 Task: Open Card User Acceptance Testing in Board Bug Tracking to Workspace Customer Relationship Management and add a team member Softage.3@softage.net, a label Orange, a checklist User Testing, an attachment from your computer, a color Orange and finally, add a card description 'Draft blog post for company website' and a comment 'We need to ensure that we allocate enough time and resources to this task to ensure its success.'. Add a start date 'Jan 13, 1900' with a due date 'Jan 20, 1900'
Action: Mouse moved to (77, 285)
Screenshot: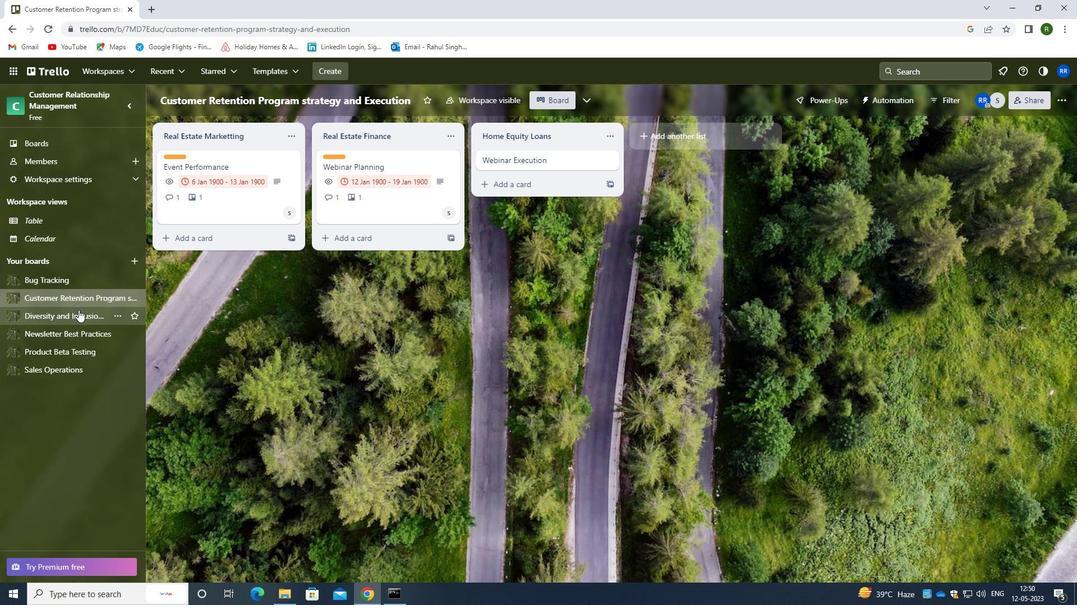 
Action: Mouse pressed left at (77, 285)
Screenshot: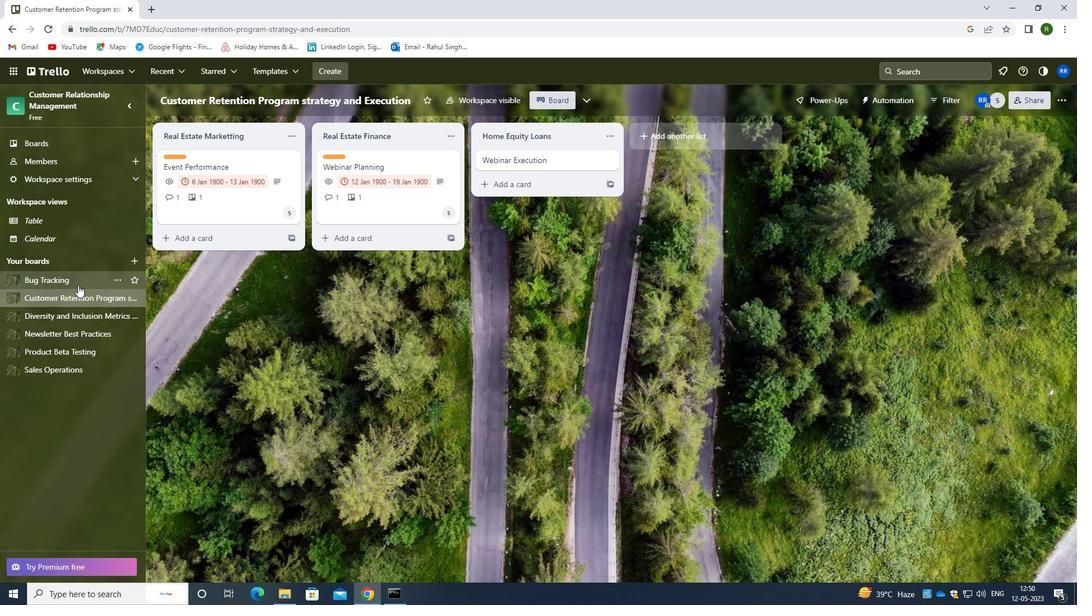 
Action: Mouse moved to (607, 162)
Screenshot: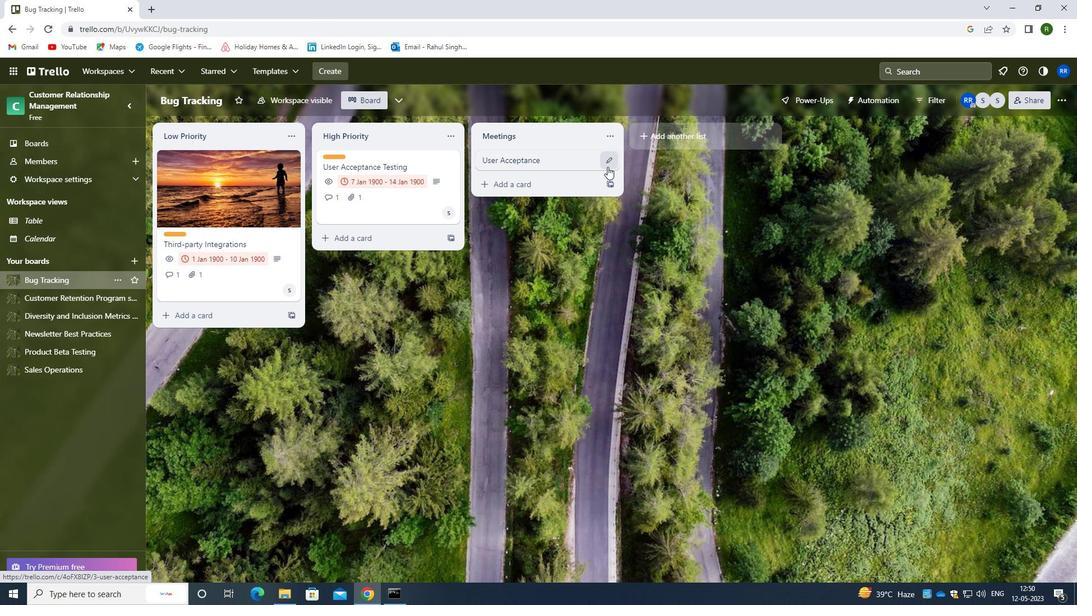 
Action: Mouse pressed left at (607, 162)
Screenshot: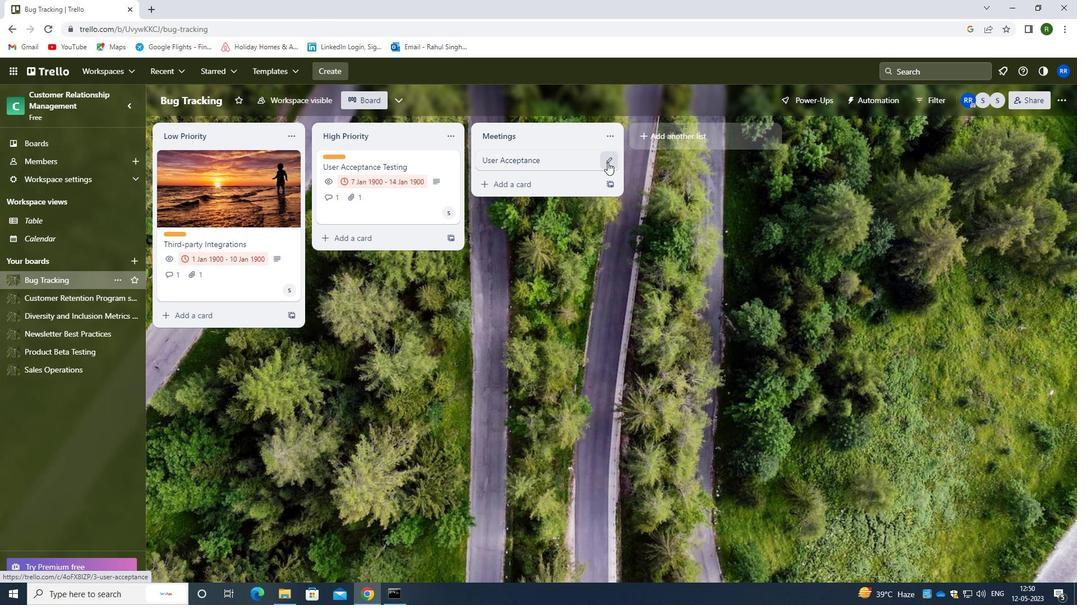 
Action: Mouse moved to (642, 160)
Screenshot: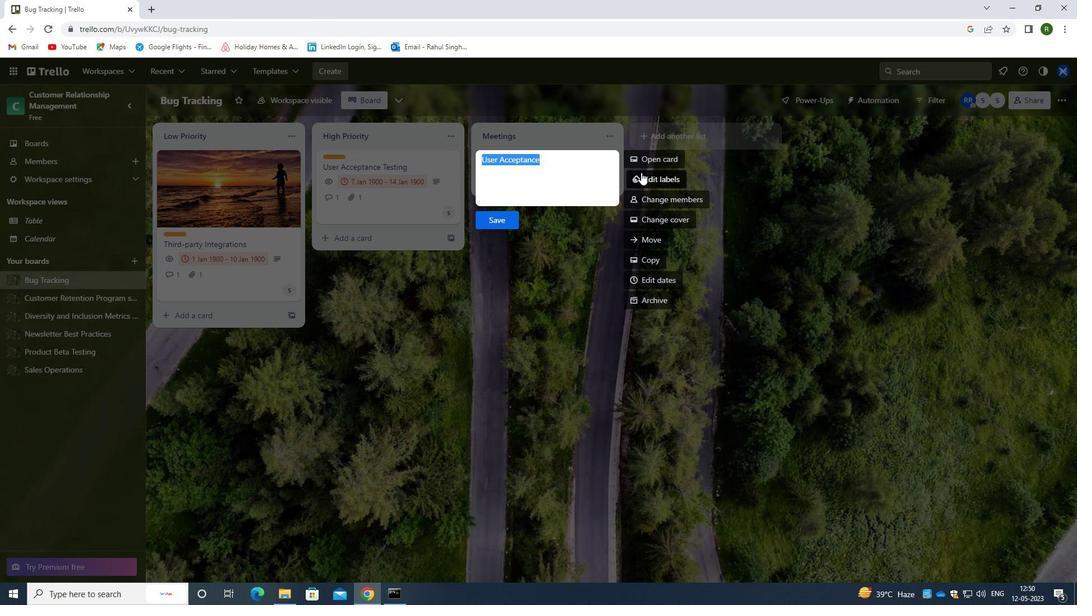 
Action: Mouse pressed left at (642, 160)
Screenshot: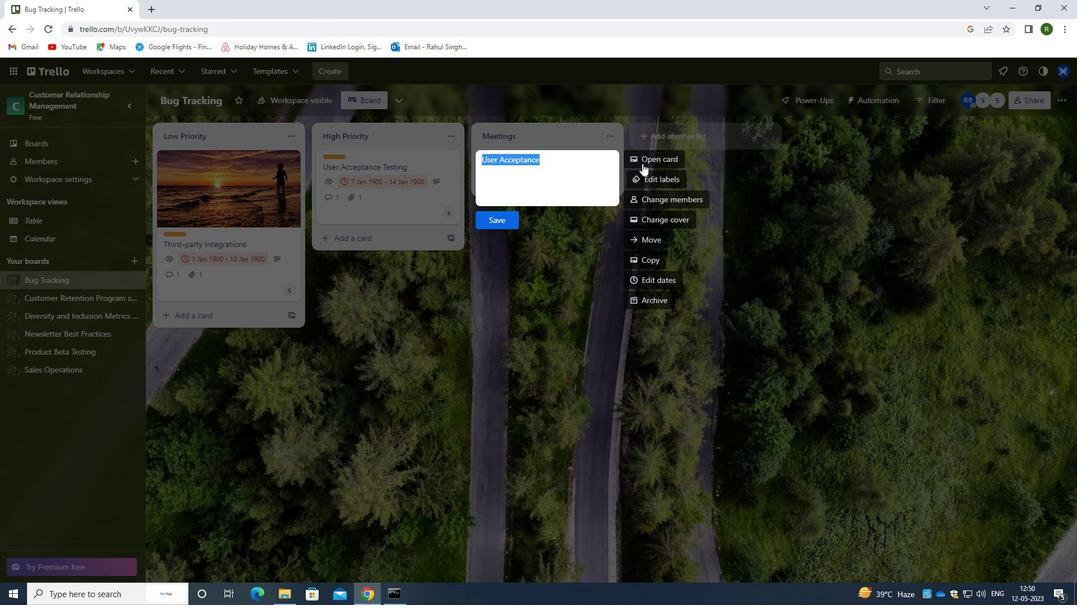
Action: Mouse moved to (681, 194)
Screenshot: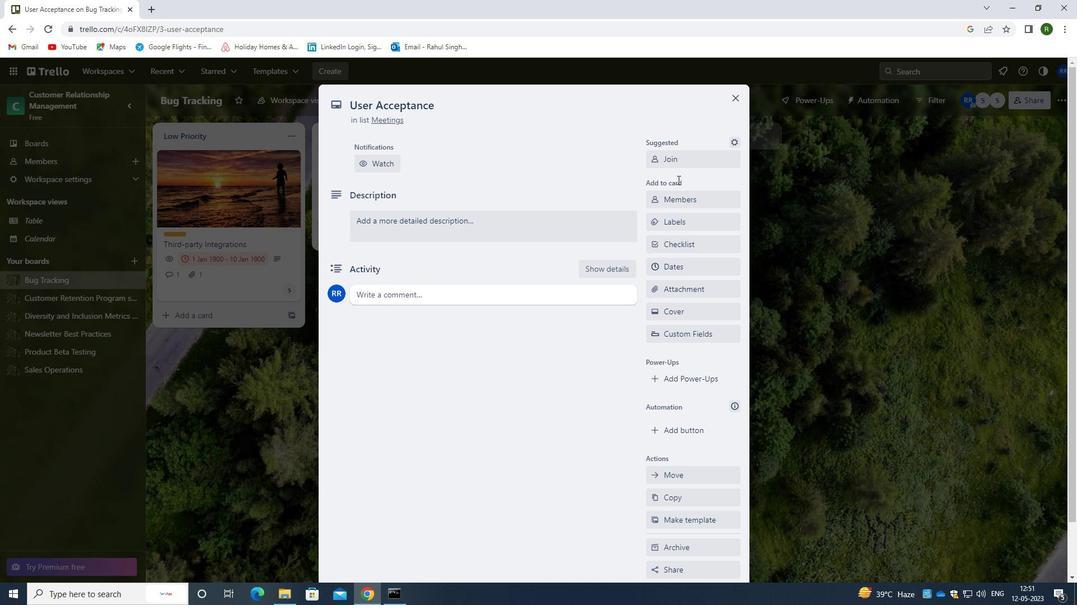 
Action: Mouse pressed left at (681, 194)
Screenshot: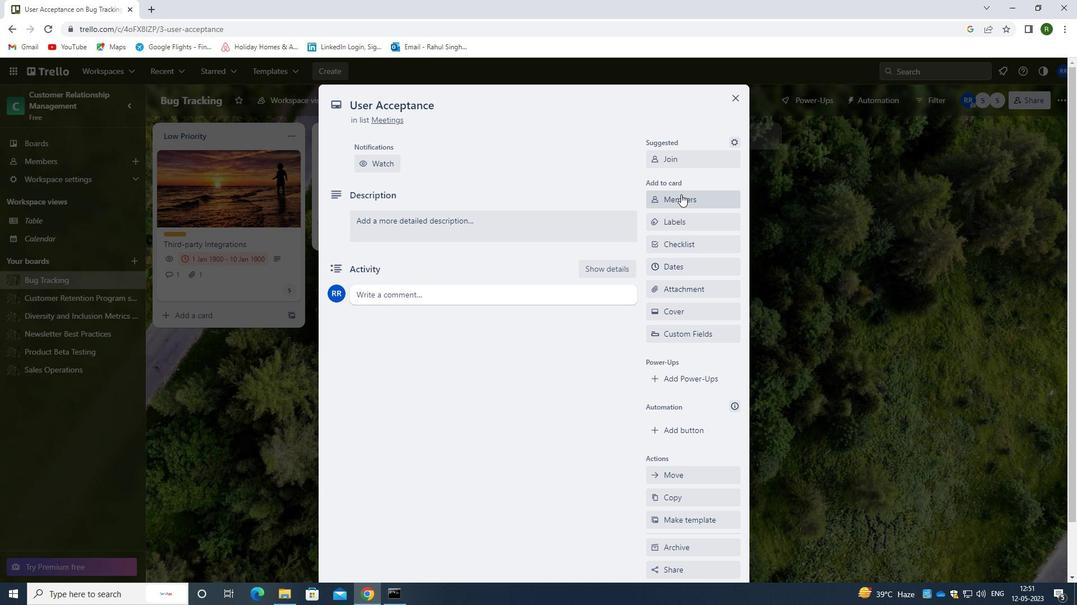 
Action: Mouse moved to (654, 241)
Screenshot: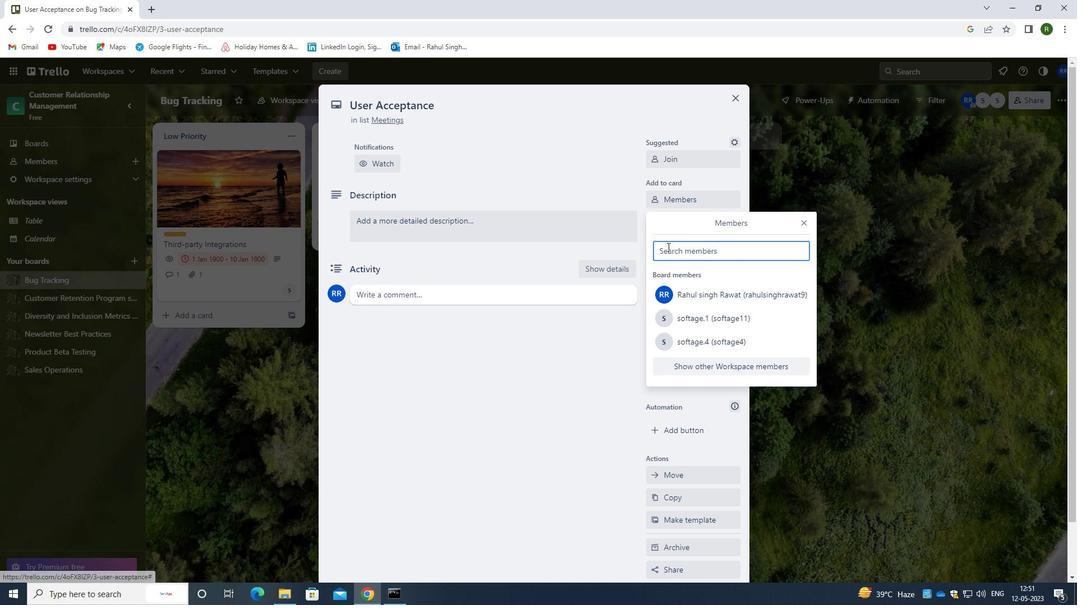 
Action: Key pressed <Key.shift>SOFTAGE.3<Key.shift>@SOFTAGE.NET
Screenshot: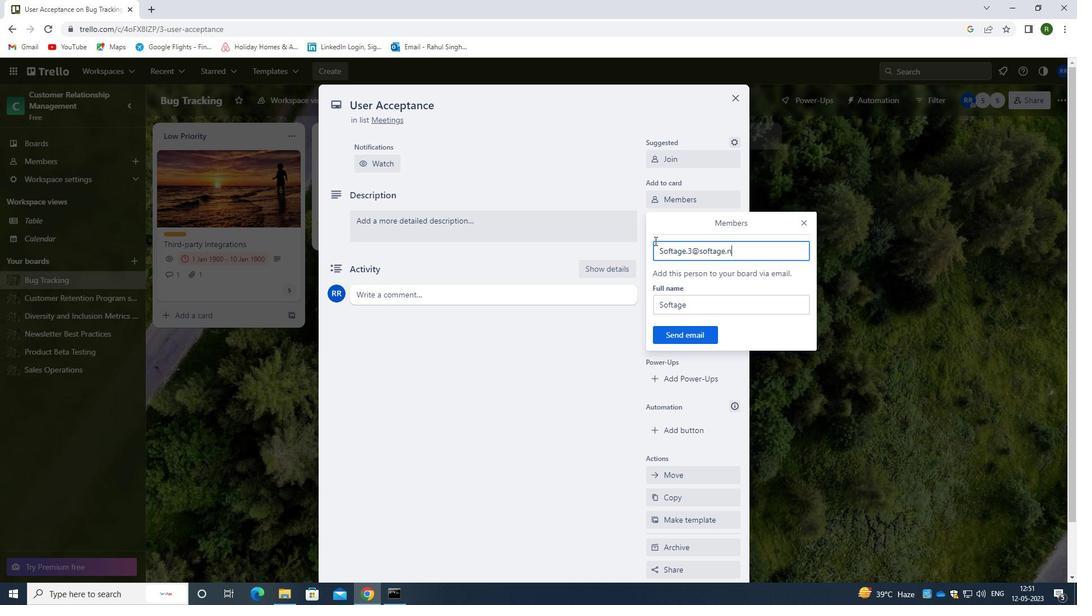 
Action: Mouse moved to (681, 332)
Screenshot: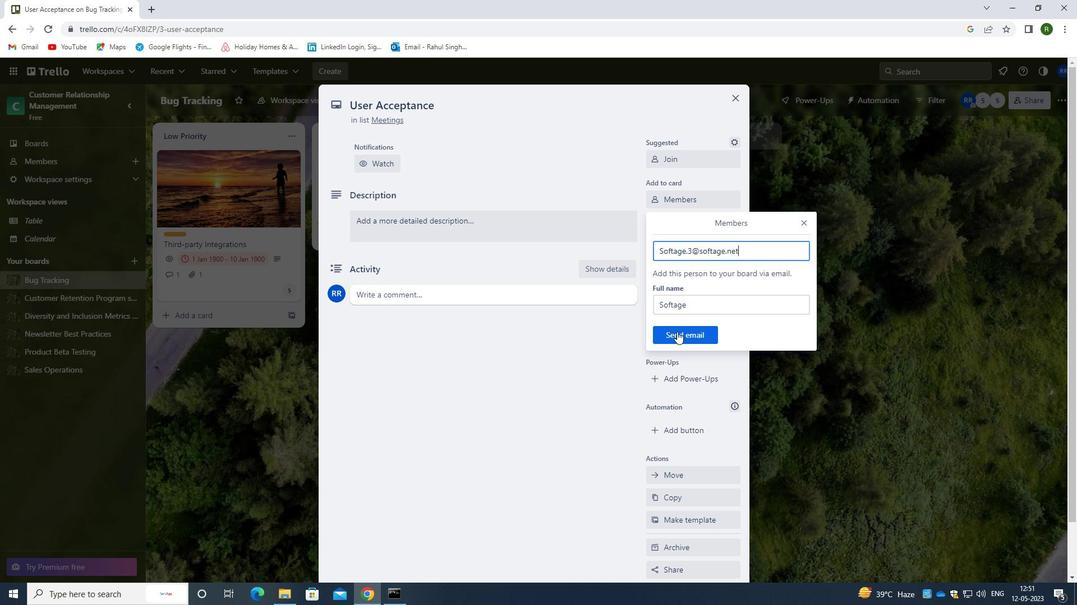
Action: Mouse pressed left at (681, 332)
Screenshot: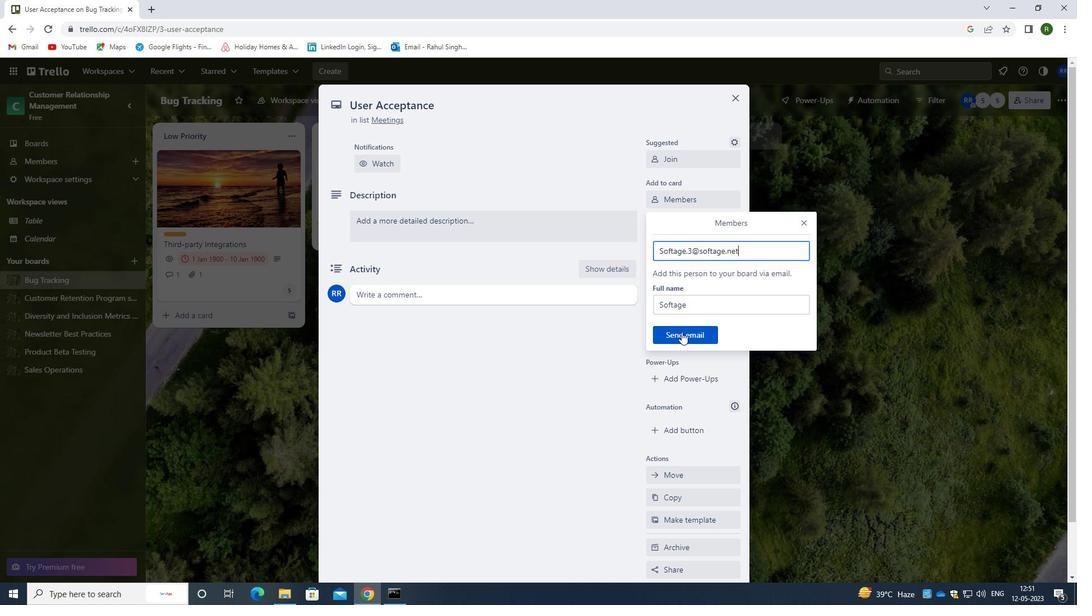 
Action: Mouse moved to (683, 219)
Screenshot: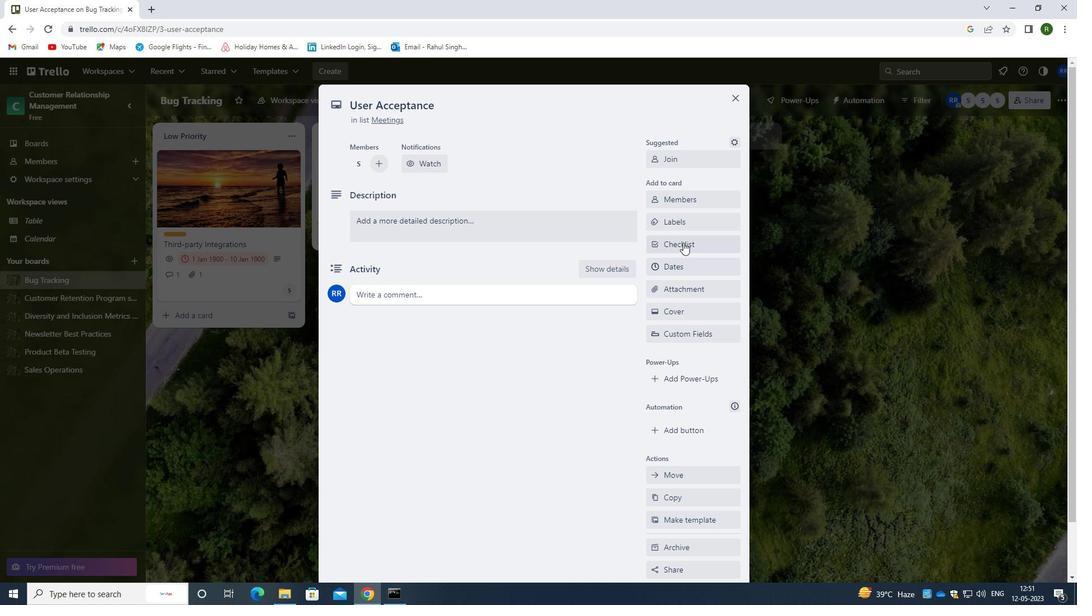 
Action: Mouse pressed left at (683, 219)
Screenshot: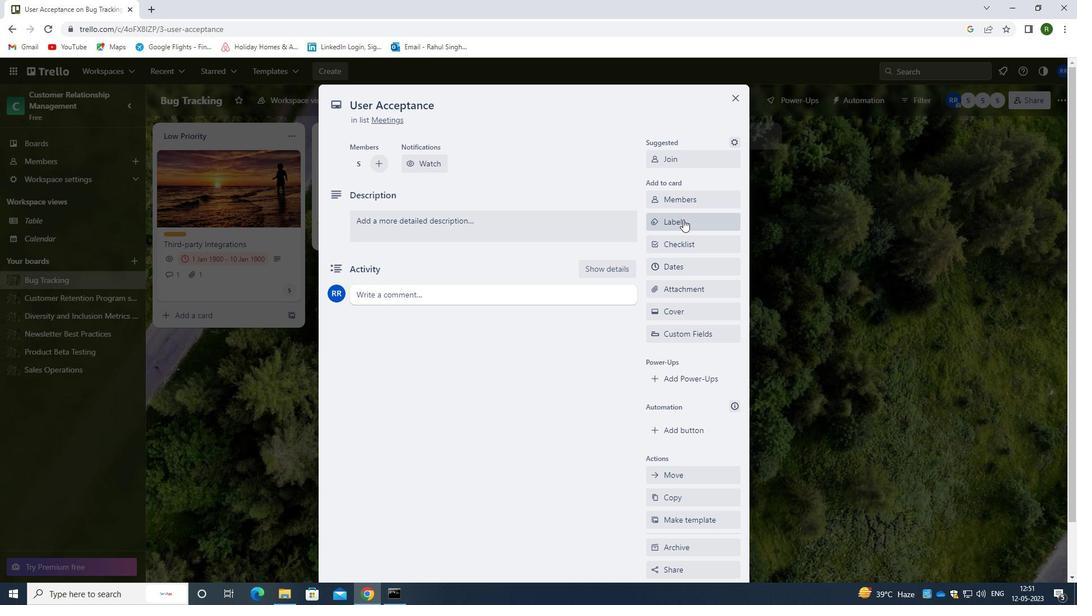 
Action: Mouse moved to (688, 283)
Screenshot: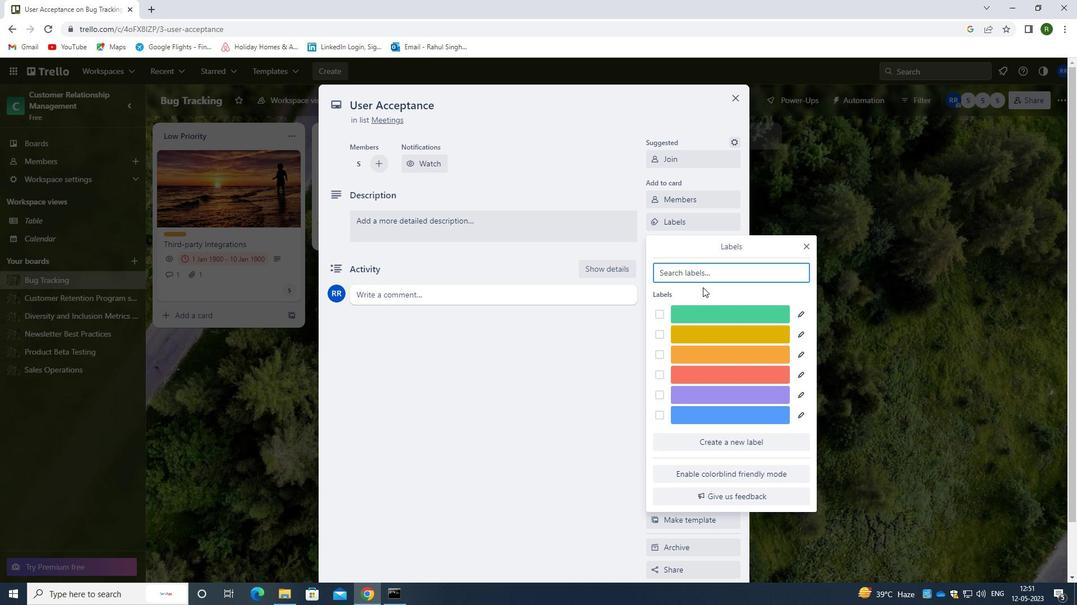 
Action: Key pressed ORANGE
Screenshot: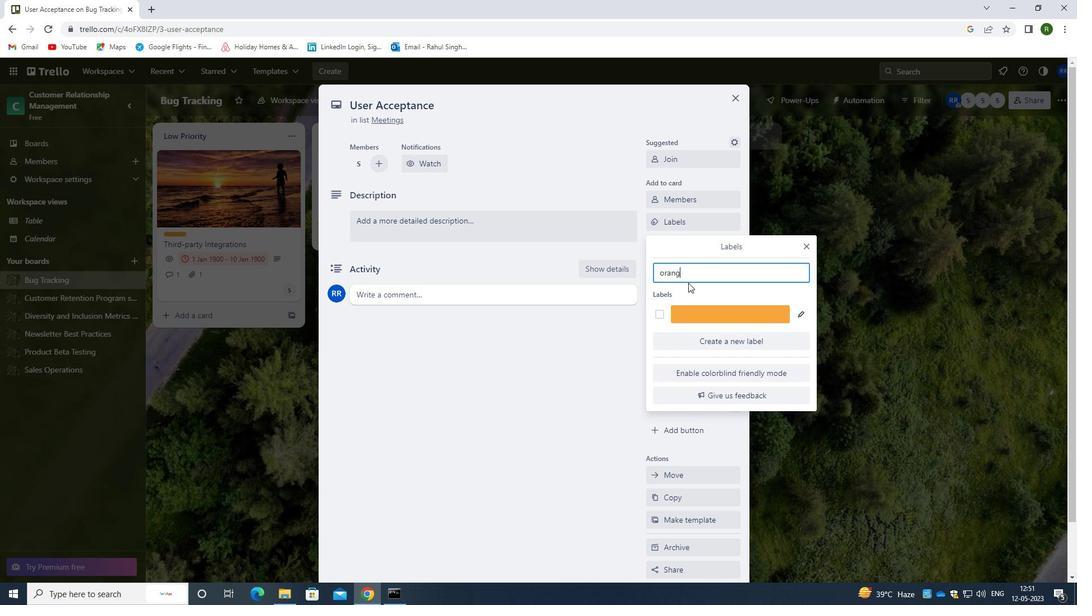 
Action: Mouse moved to (656, 314)
Screenshot: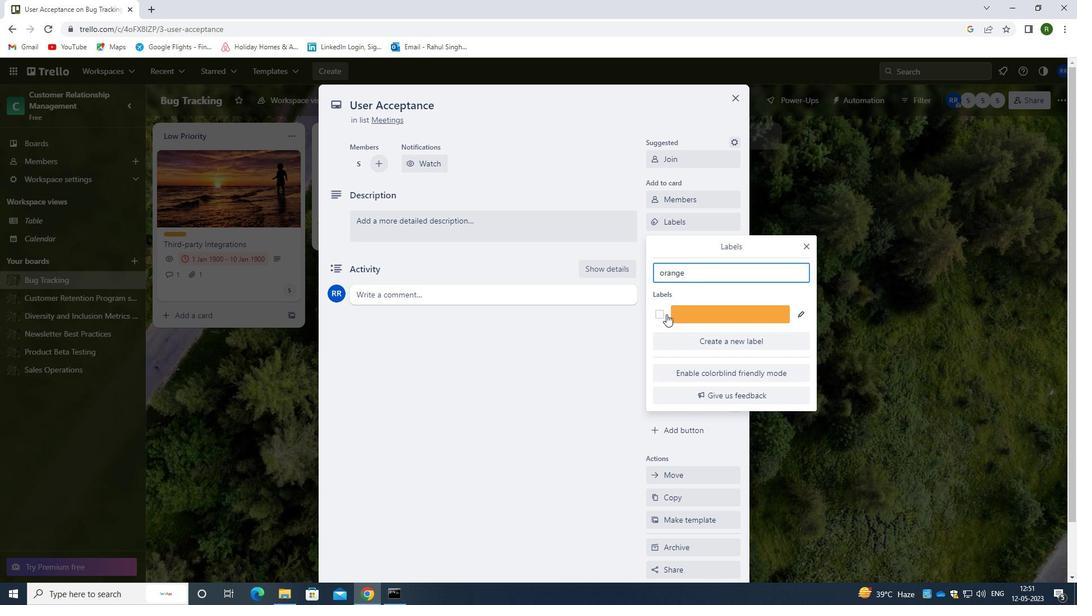 
Action: Mouse pressed left at (656, 314)
Screenshot: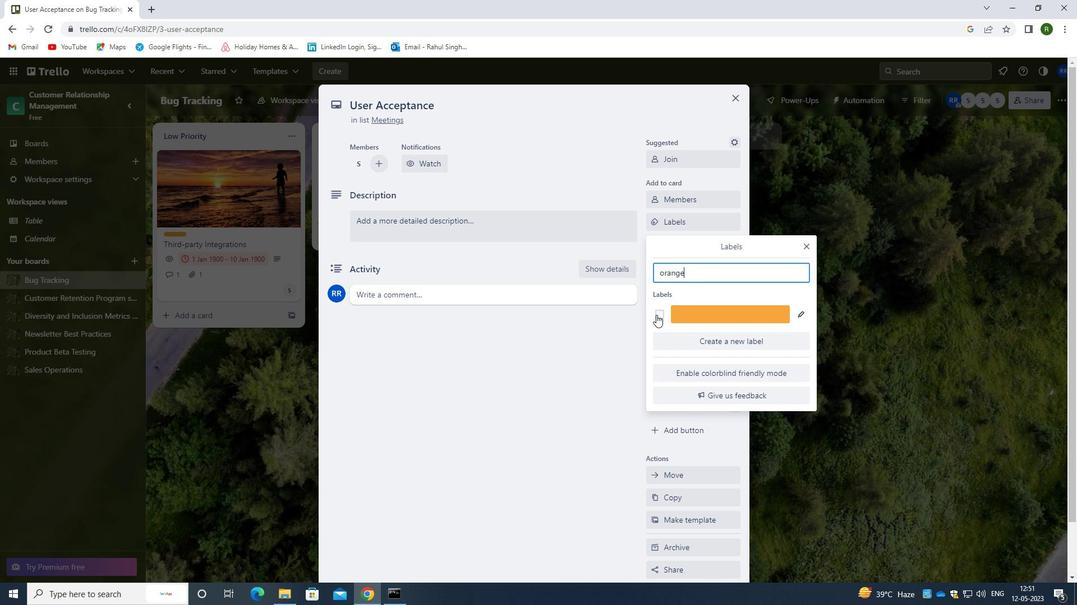 
Action: Mouse moved to (595, 374)
Screenshot: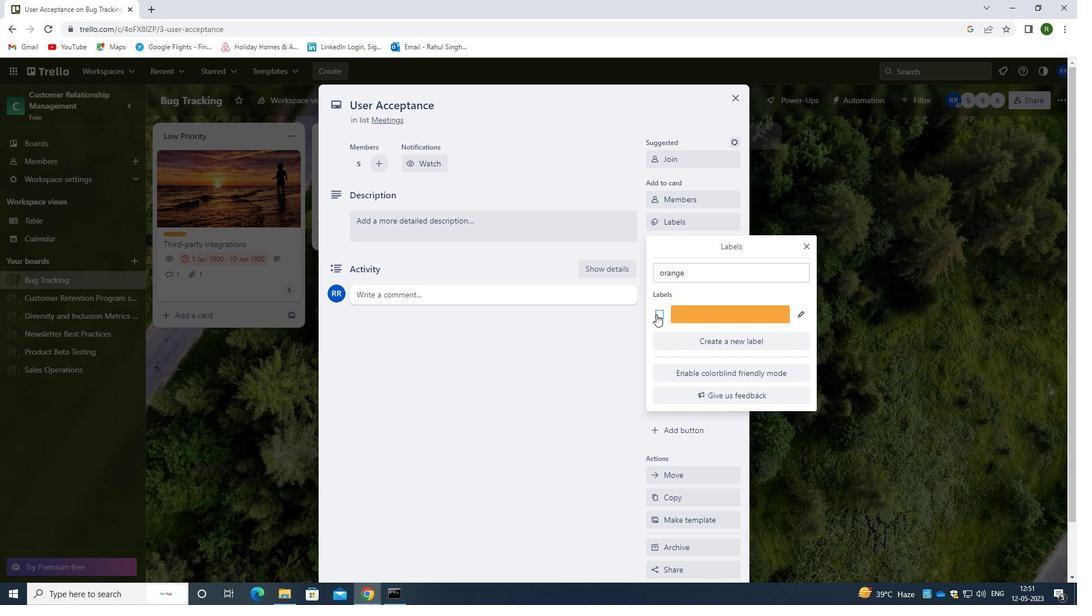 
Action: Mouse pressed left at (595, 374)
Screenshot: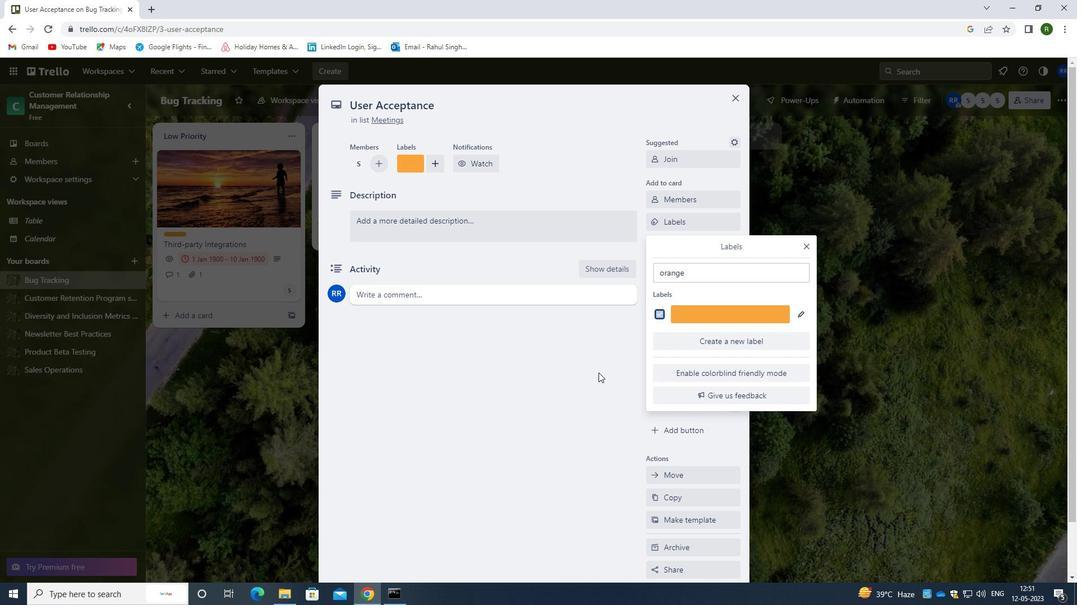 
Action: Mouse moved to (682, 242)
Screenshot: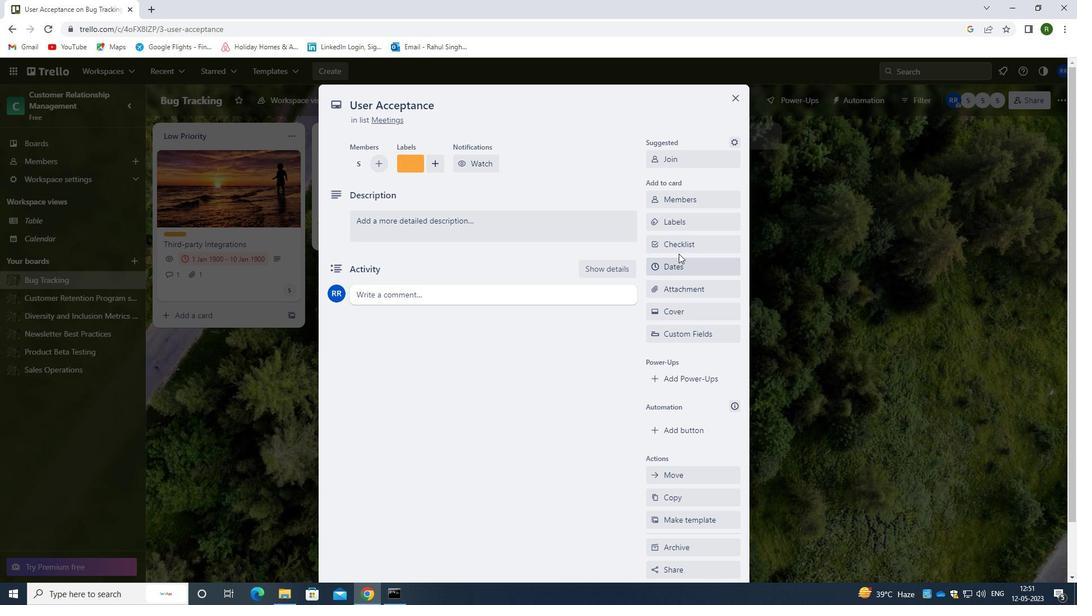 
Action: Mouse pressed left at (682, 242)
Screenshot: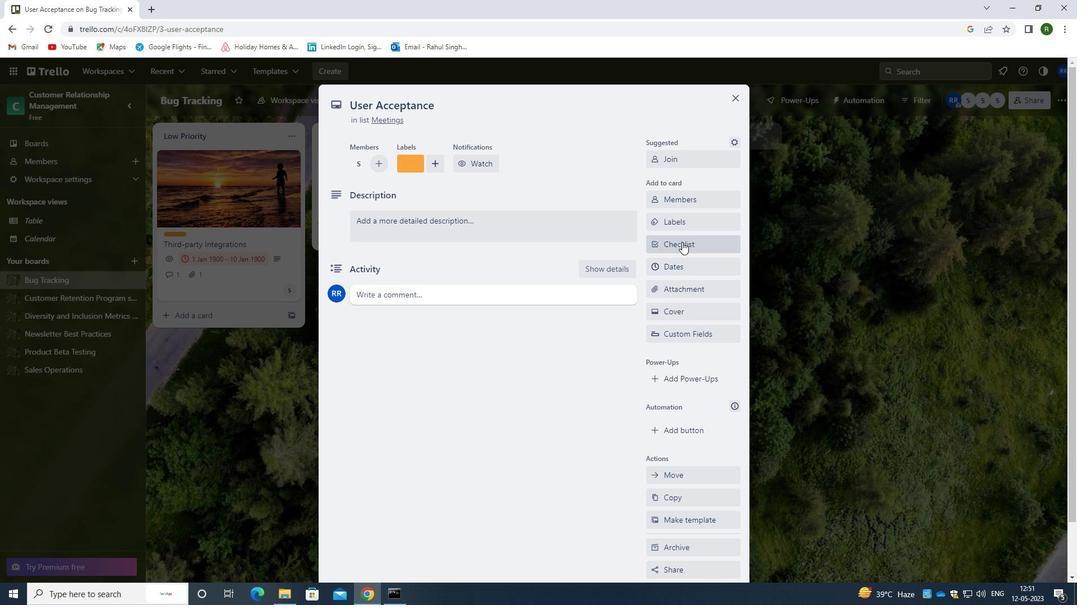 
Action: Mouse moved to (708, 311)
Screenshot: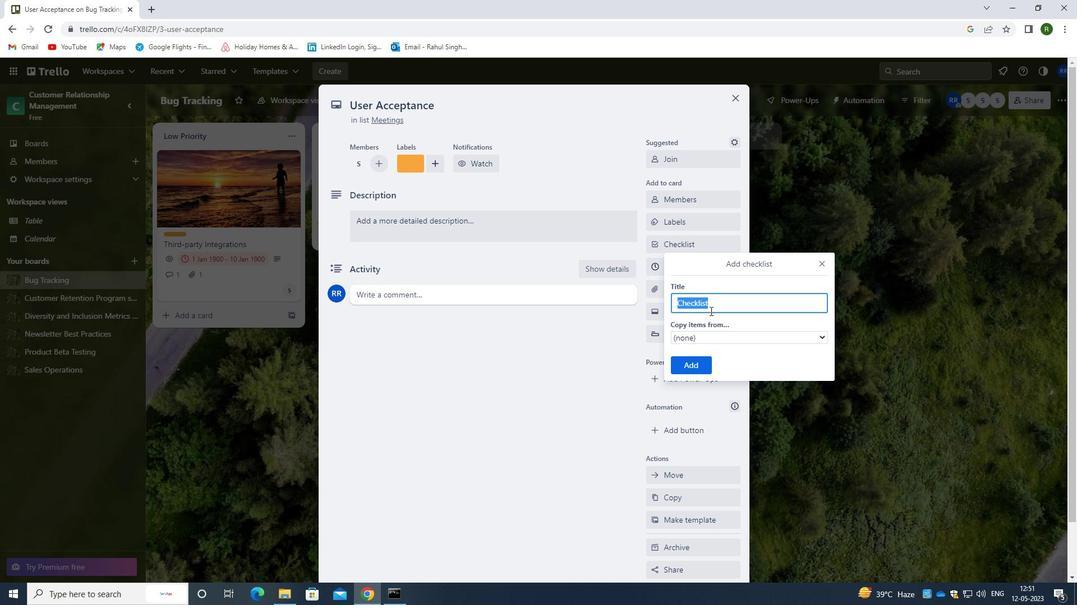 
Action: Key pressed <Key.shift><Key.shift><Key.shift>USER<Key.space><Key.shift>TESTING
Screenshot: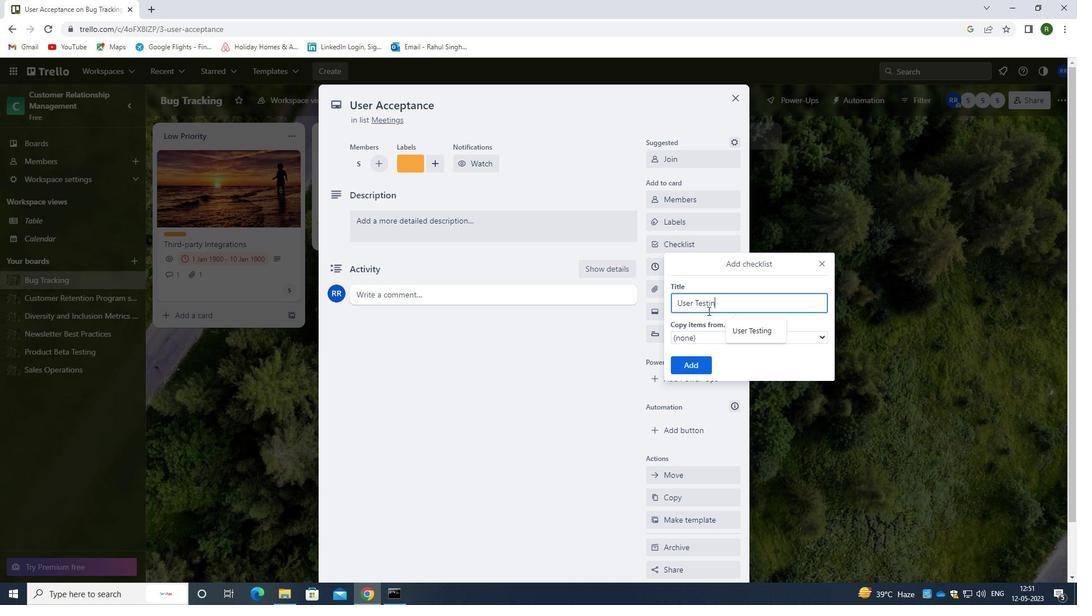 
Action: Mouse moved to (685, 363)
Screenshot: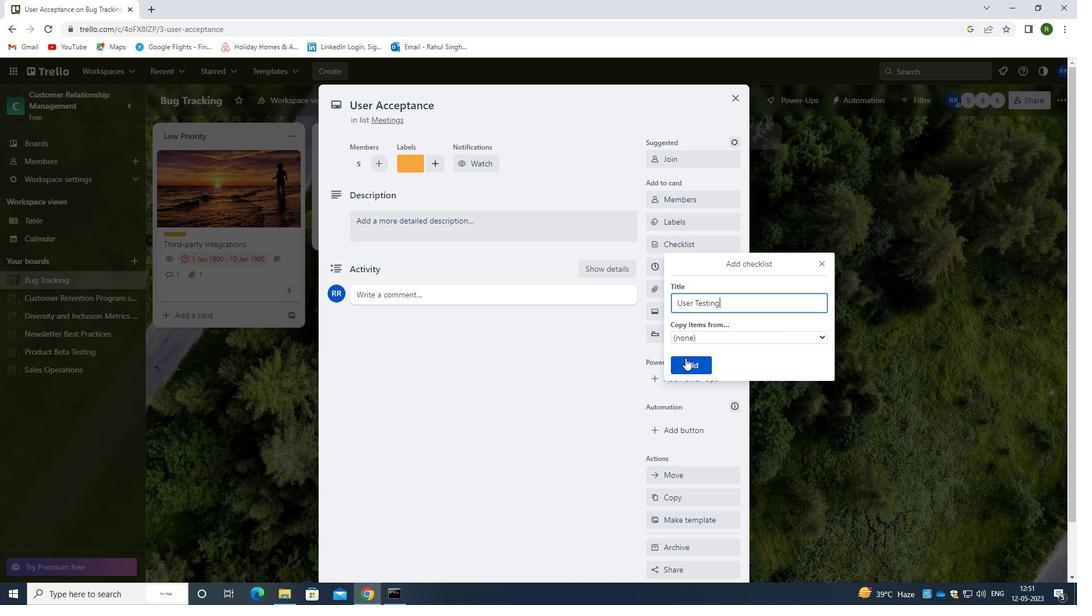 
Action: Mouse pressed left at (685, 363)
Screenshot: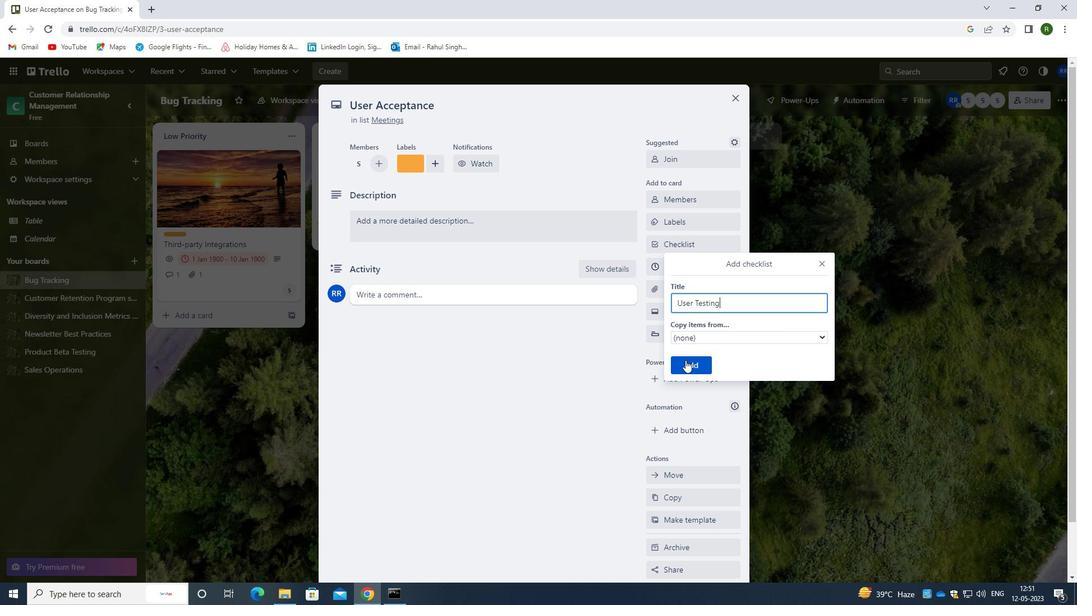 
Action: Mouse moved to (686, 286)
Screenshot: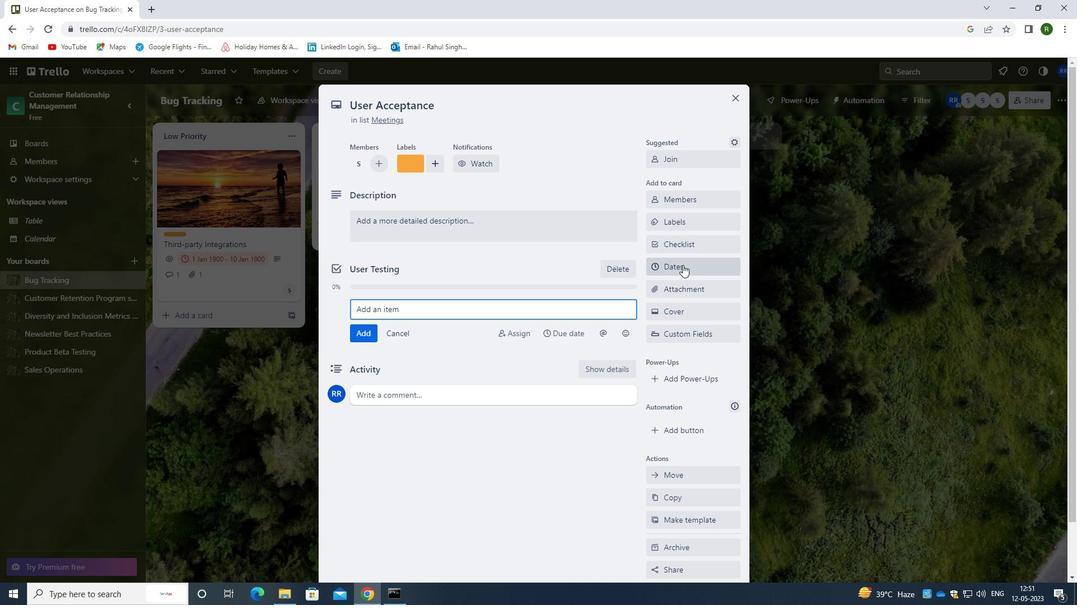 
Action: Mouse pressed left at (686, 286)
Screenshot: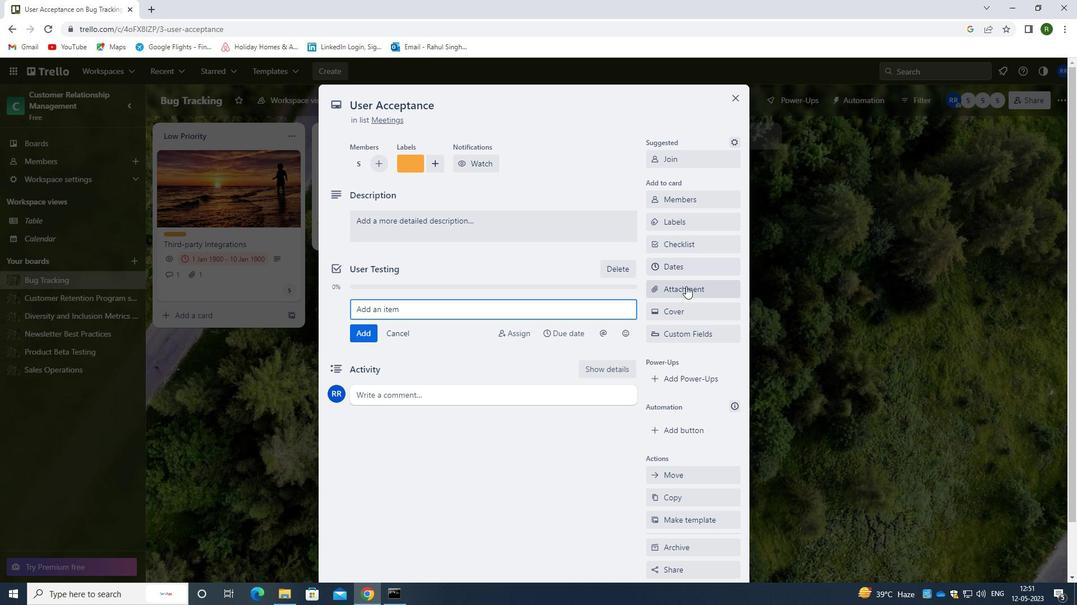 
Action: Mouse moved to (695, 342)
Screenshot: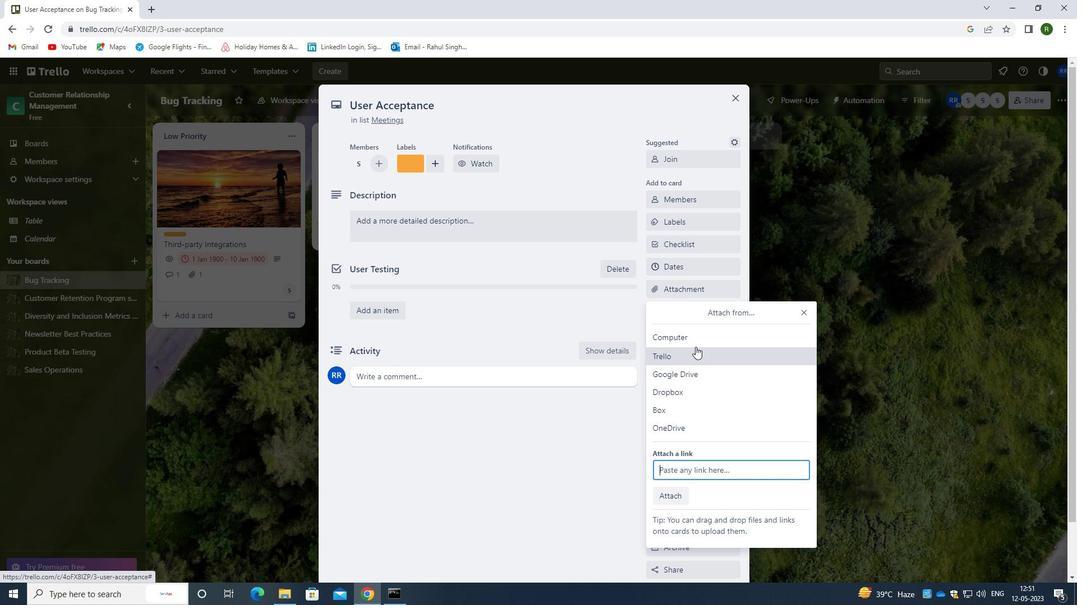 
Action: Mouse pressed left at (695, 342)
Screenshot: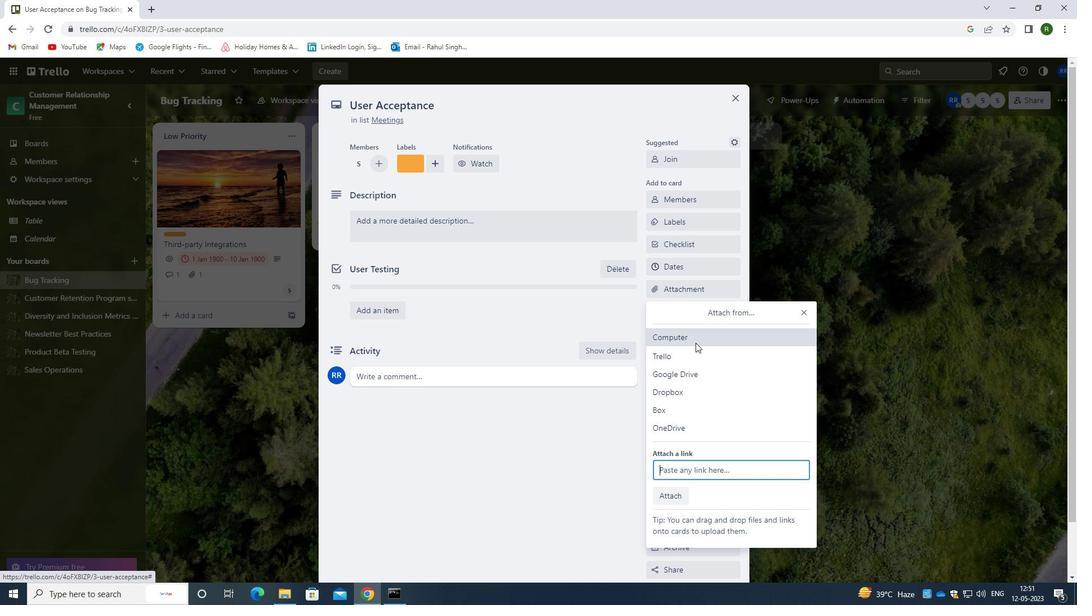 
Action: Mouse moved to (203, 111)
Screenshot: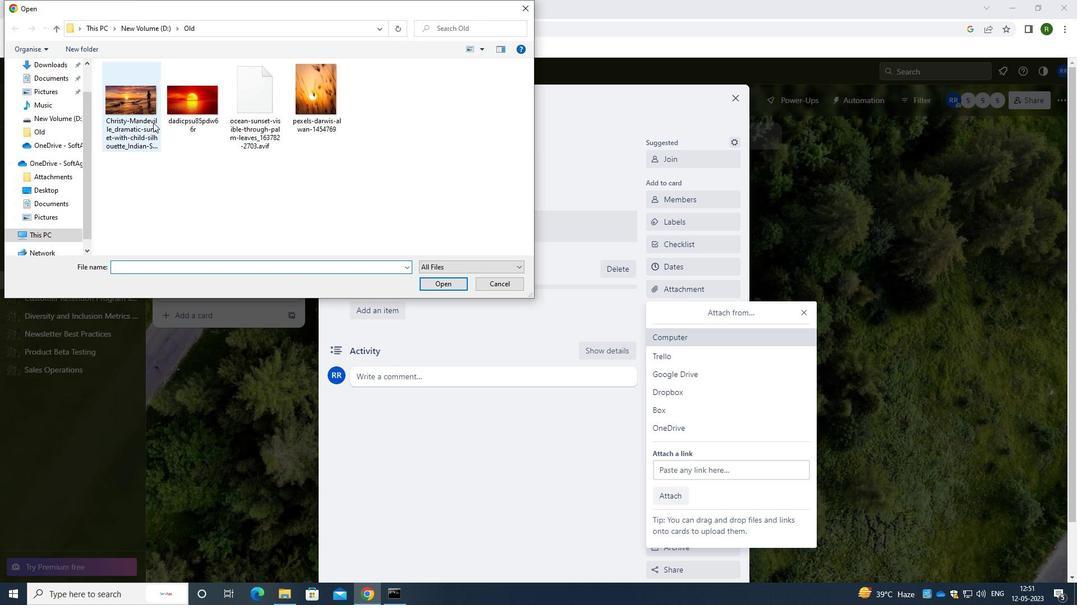 
Action: Mouse pressed left at (203, 111)
Screenshot: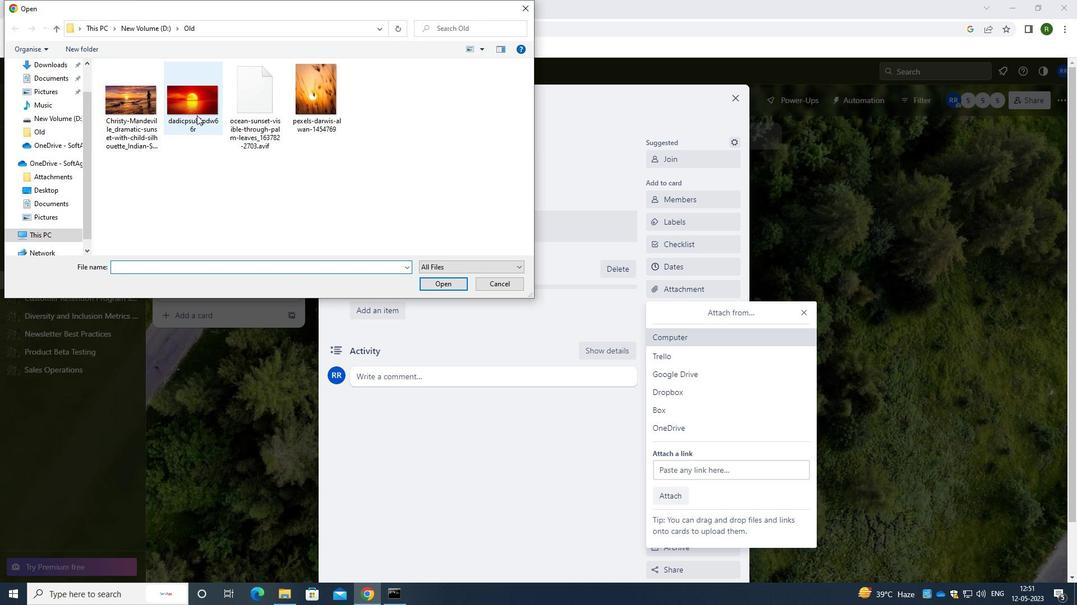 
Action: Mouse moved to (433, 283)
Screenshot: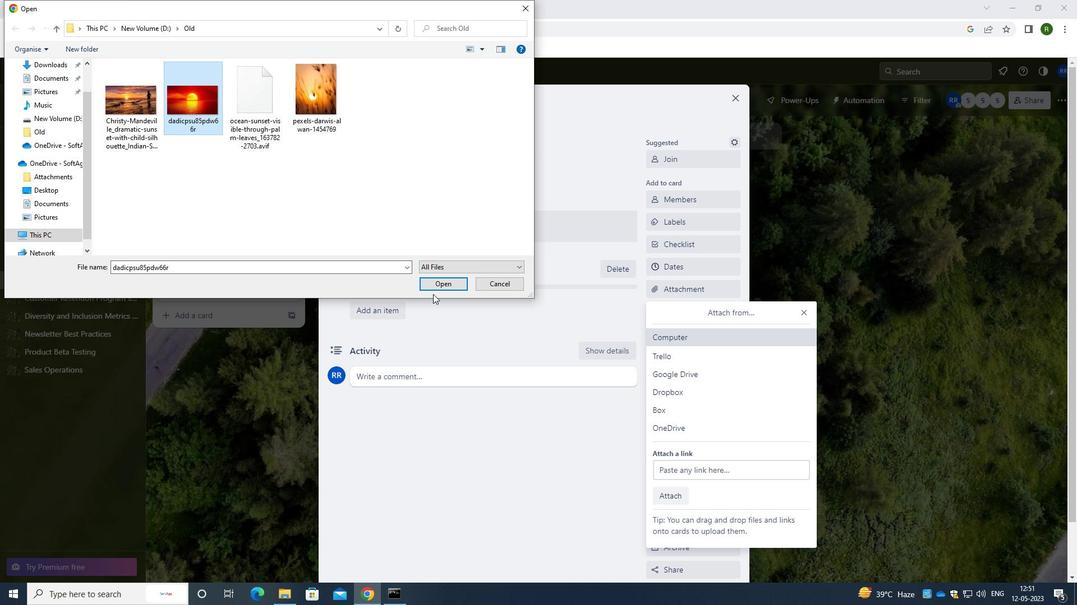
Action: Mouse pressed left at (433, 283)
Screenshot: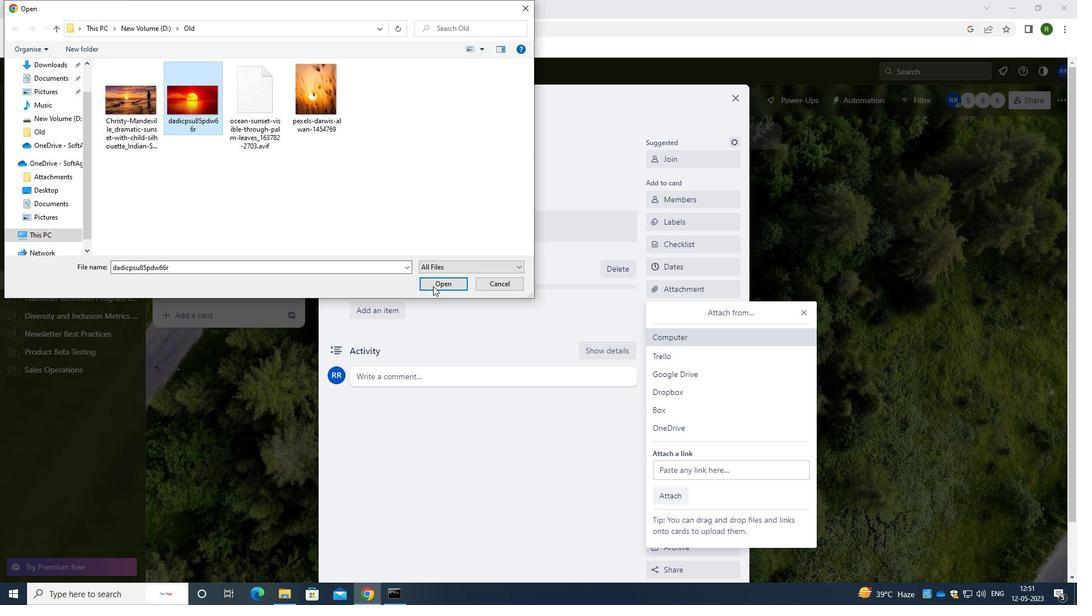 
Action: Mouse moved to (450, 425)
Screenshot: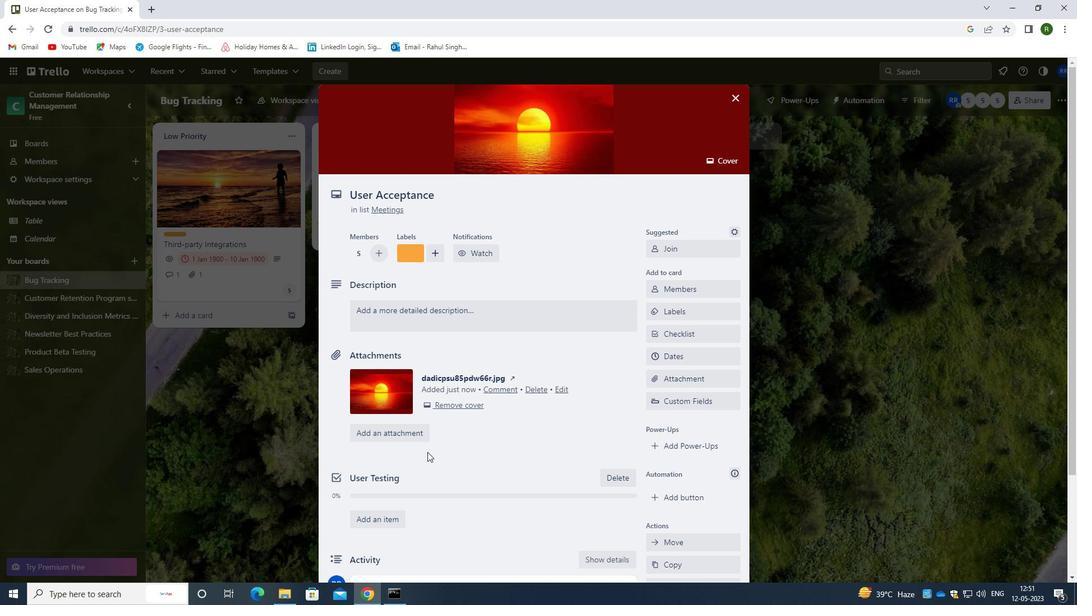 
Action: Mouse scrolled (450, 424) with delta (0, 0)
Screenshot: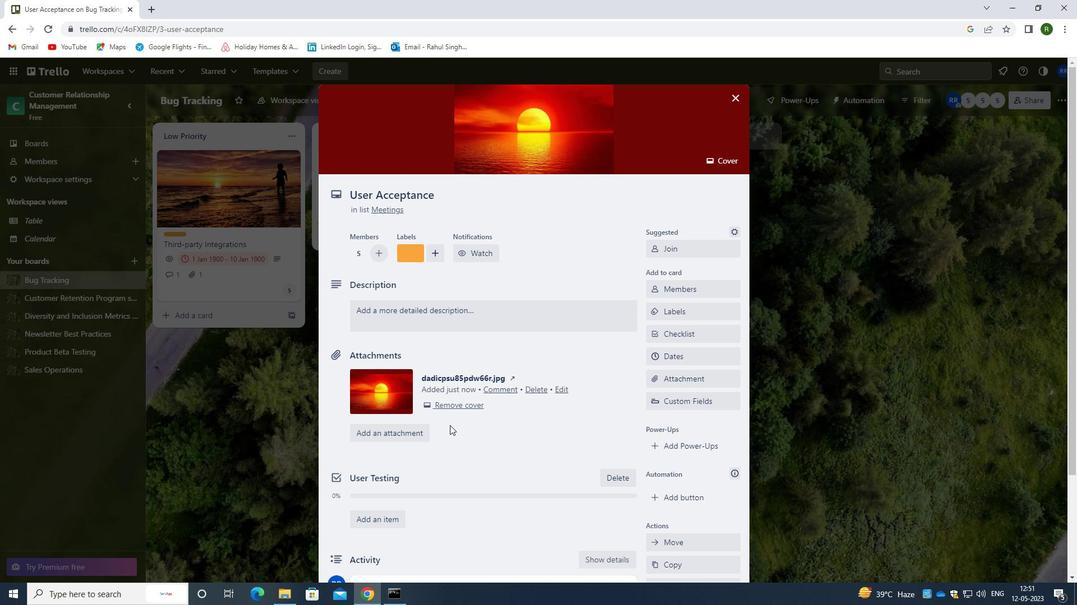 
Action: Mouse moved to (435, 258)
Screenshot: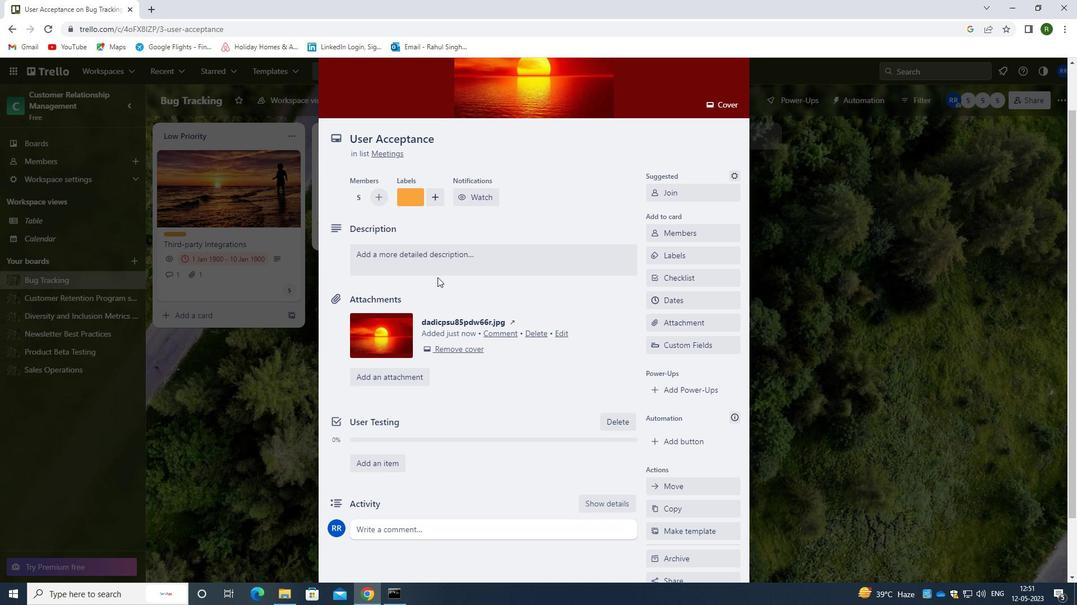 
Action: Mouse pressed left at (435, 258)
Screenshot: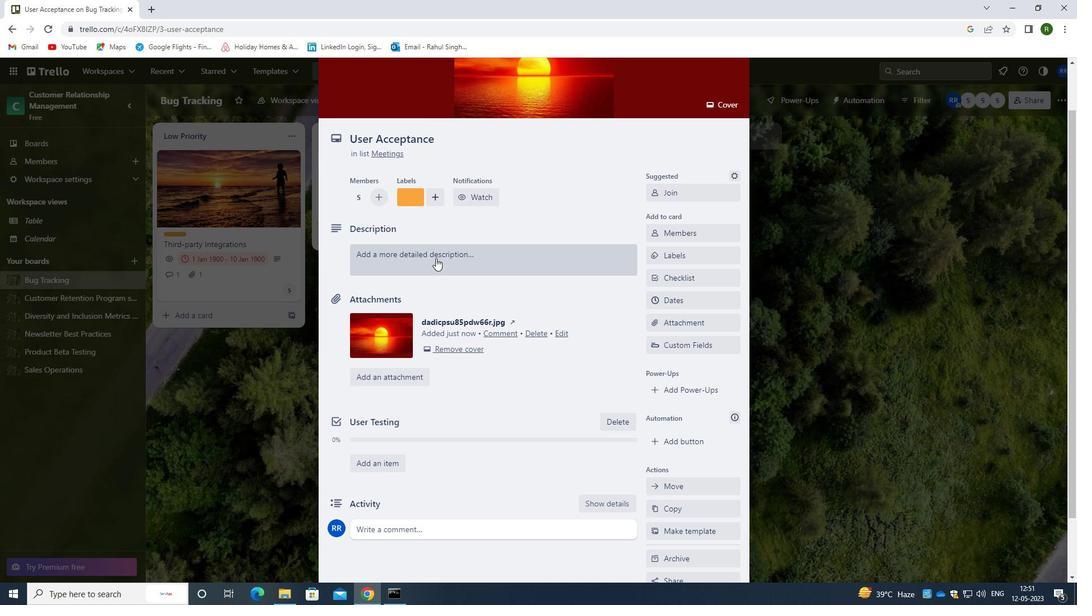 
Action: Mouse moved to (416, 307)
Screenshot: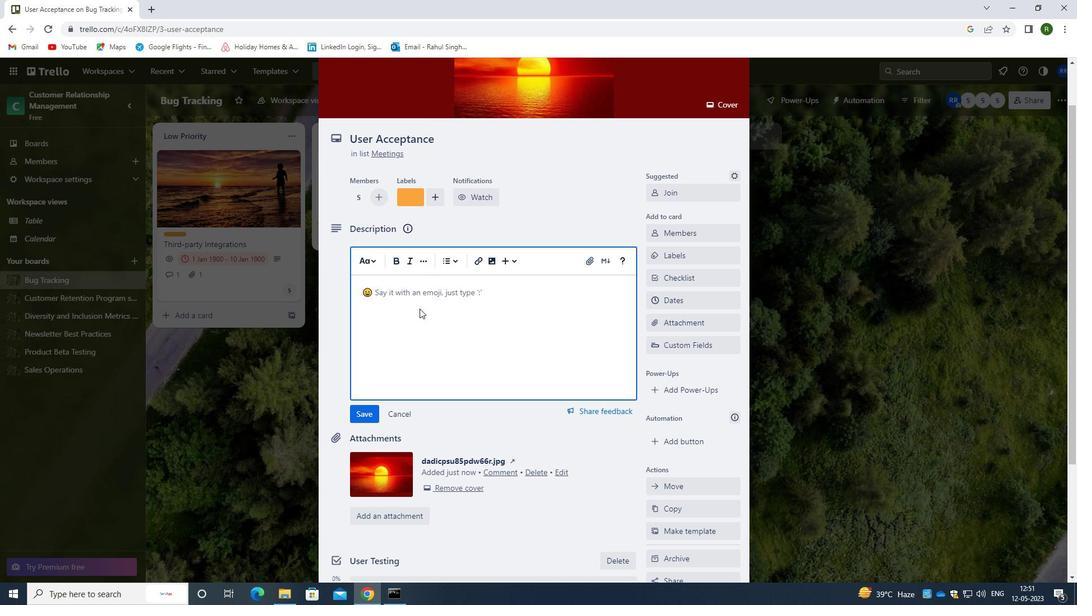 
Action: Key pressed <Key.caps_lock>D<Key.caps_lock>RAGT<Key.backspace><Key.backspace>FT<Key.space>A<Key.space><Key.backspace><Key.backspace><Key.backspace><Key.space>BLOG<Key.space>POST<Key.space>FOR<Key.space>COMPANY<Key.space>WERB<Key.backspace><Key.backspace>BSITE
Screenshot: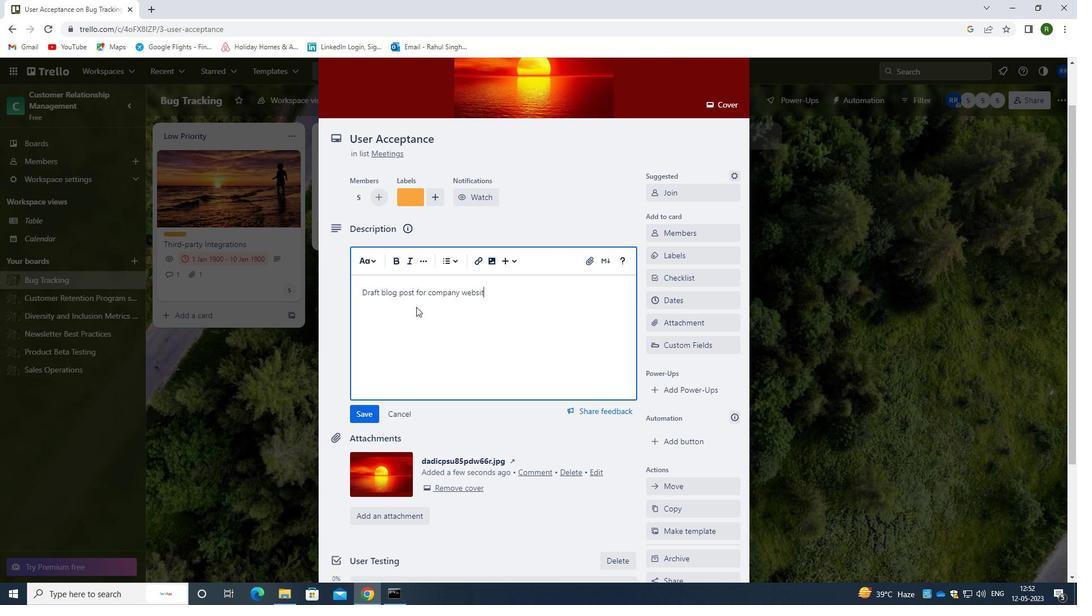 
Action: Mouse moved to (360, 420)
Screenshot: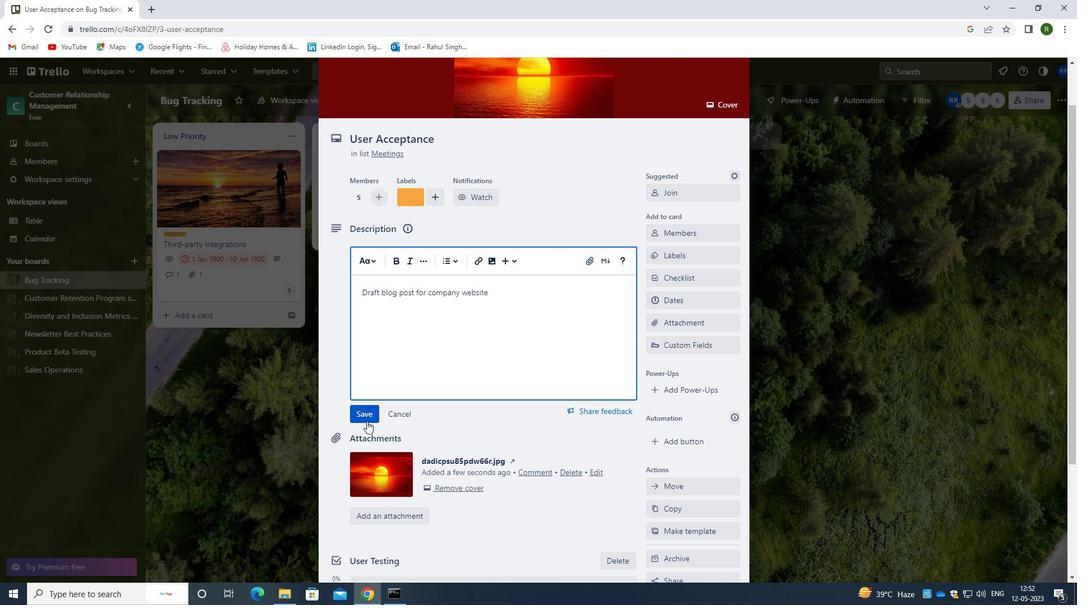 
Action: Mouse pressed left at (360, 420)
Screenshot: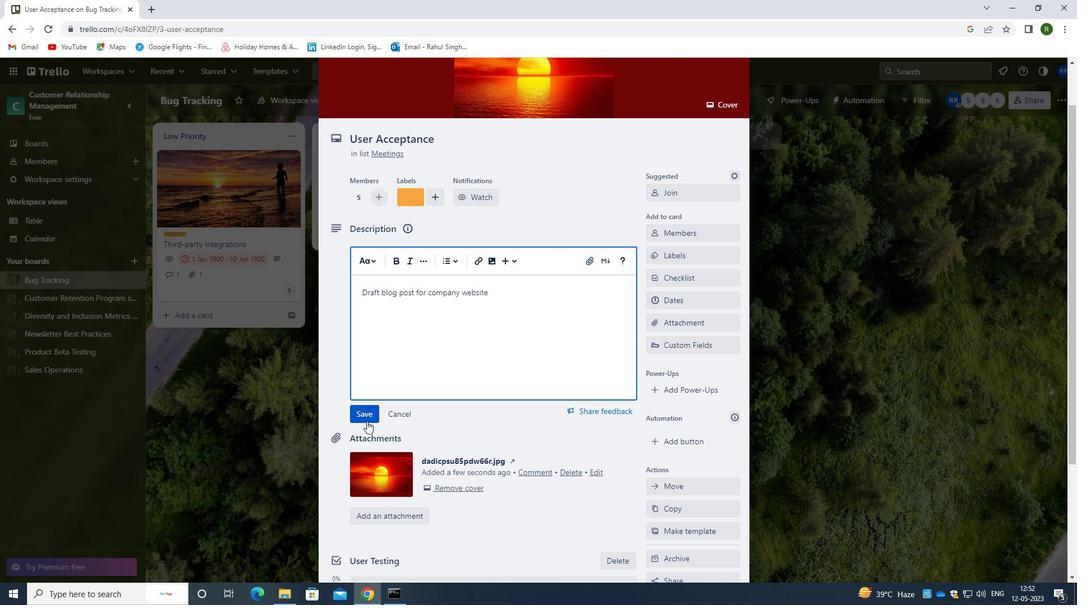 
Action: Mouse moved to (403, 410)
Screenshot: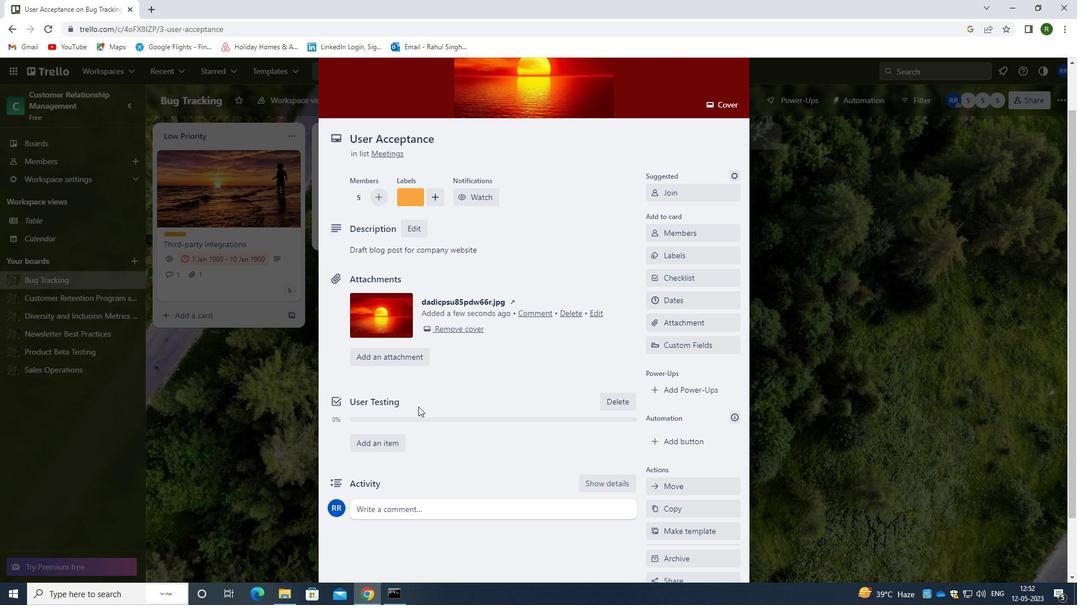 
Action: Mouse scrolled (403, 410) with delta (0, 0)
Screenshot: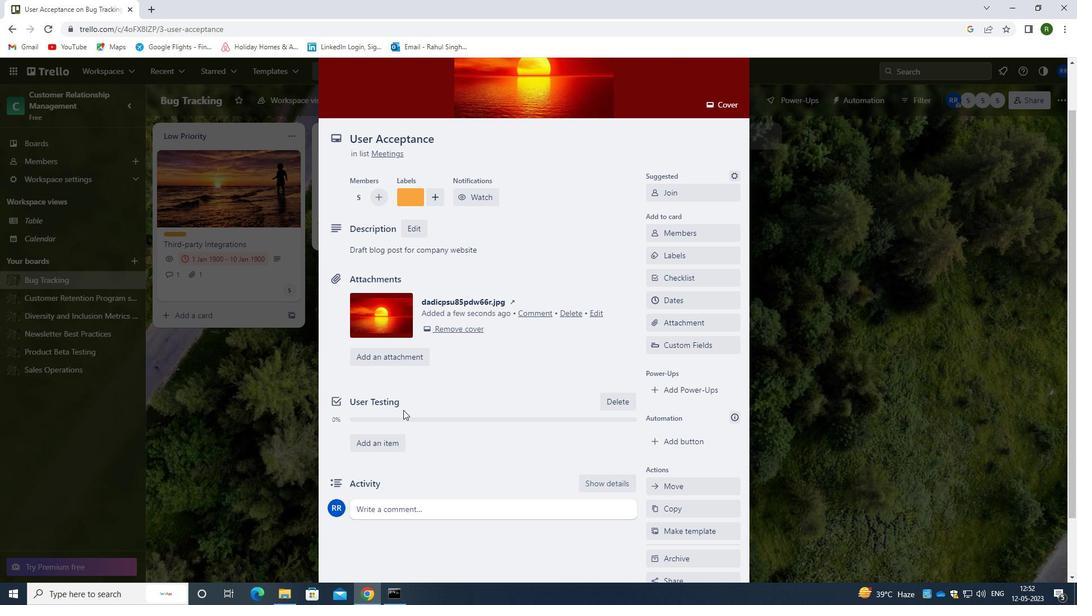 
Action: Mouse moved to (407, 413)
Screenshot: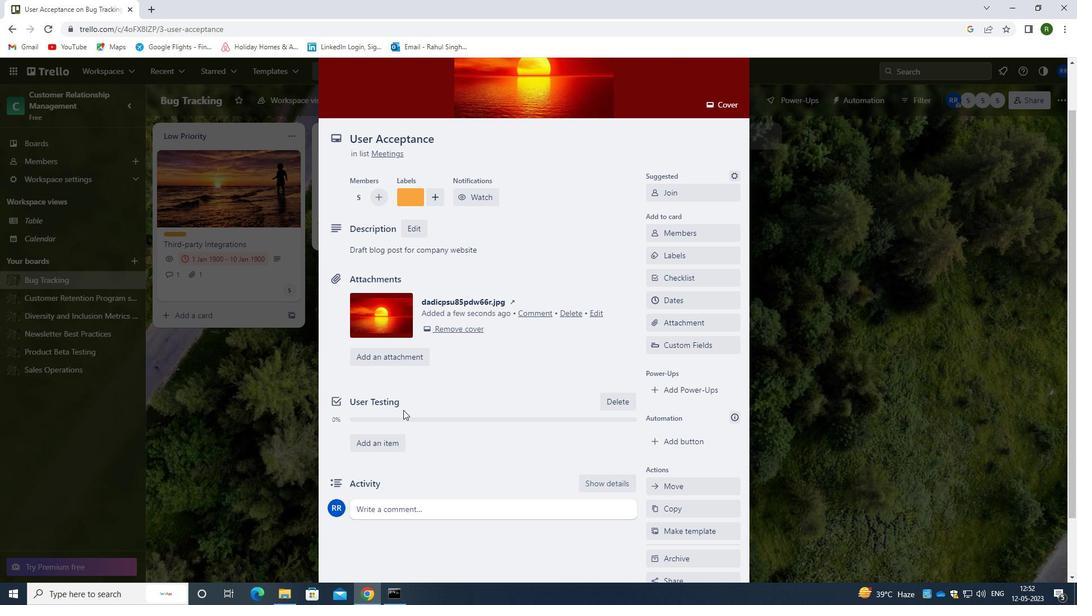 
Action: Mouse scrolled (407, 412) with delta (0, 0)
Screenshot: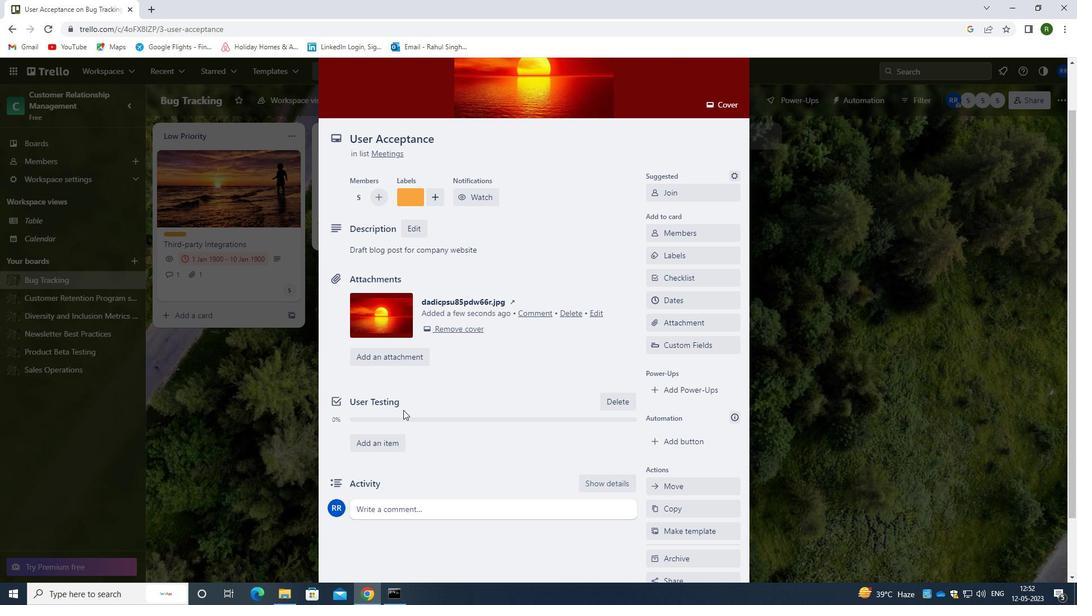 
Action: Mouse moved to (416, 440)
Screenshot: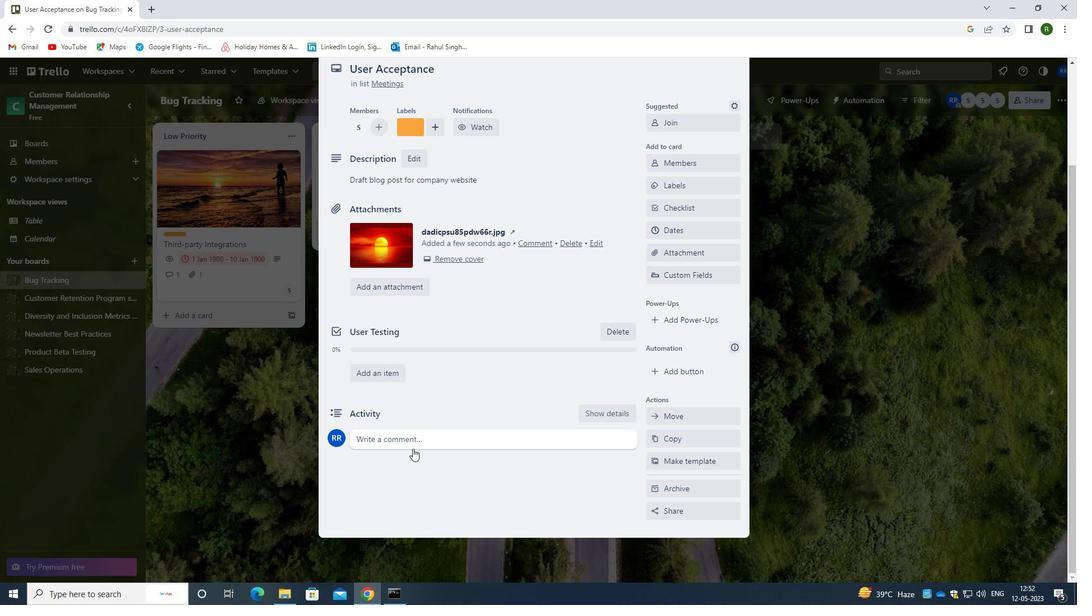 
Action: Mouse pressed left at (416, 440)
Screenshot: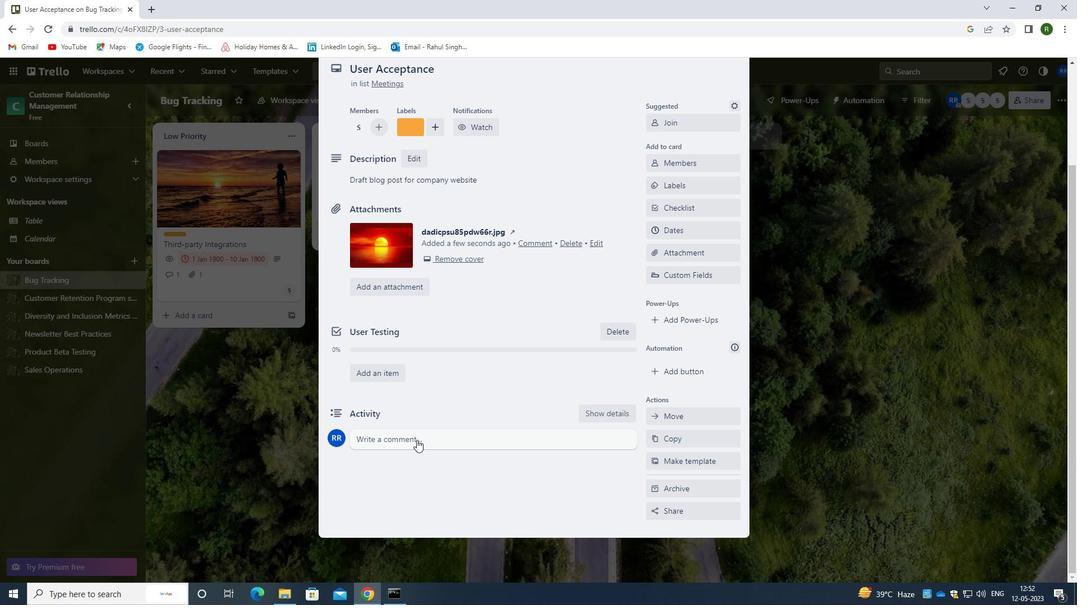 
Action: Mouse moved to (424, 476)
Screenshot: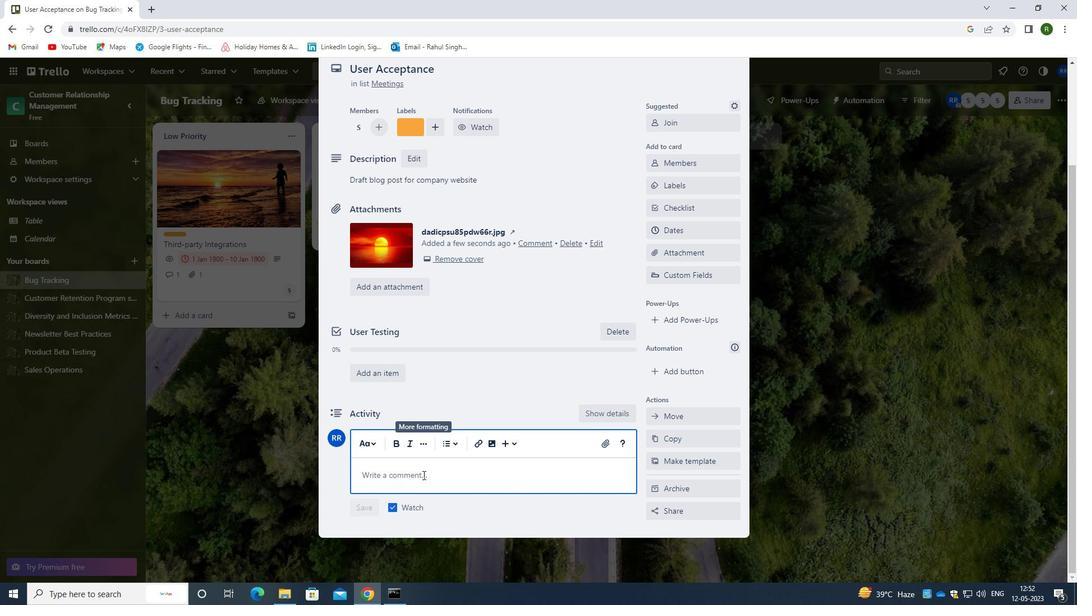 
Action: Key pressed <Key.caps_lock>W<Key.caps_lock>E<Key.space>NEED<Key.space>TO<Key.space>ENSURE<Key.space>THAT<Key.space>WE<Key.space>ALLOCTAT<Key.backspace><Key.backspace><Key.backspace>ATE<Key.space>ENOUGH<Key.space>TIME<Key.space>AND<Key.space>RESOUCES<Key.space>TO<Key.space><Key.backspace><Key.backspace><Key.backspace><Key.backspace><Key.backspace><Key.backspace><Key.backspace>RCES<Key.space>TO<Key.space>THIS<Key.space>TASK<Key.space>TO<Key.space>ENSURE<Key.space>ITS<Key.space>SUCCESS.
Screenshot: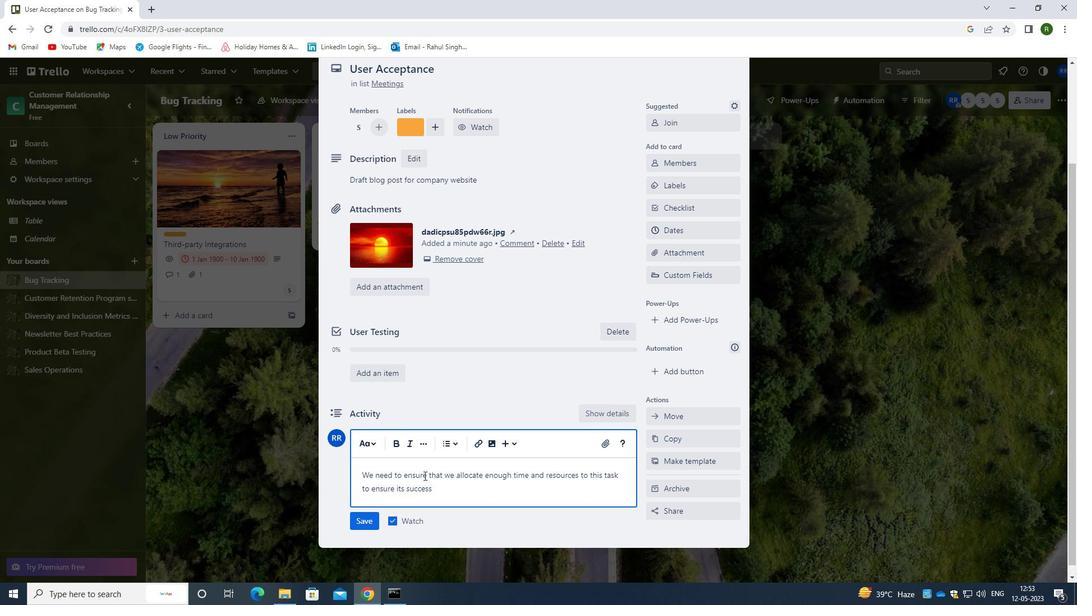 
Action: Mouse moved to (359, 522)
Screenshot: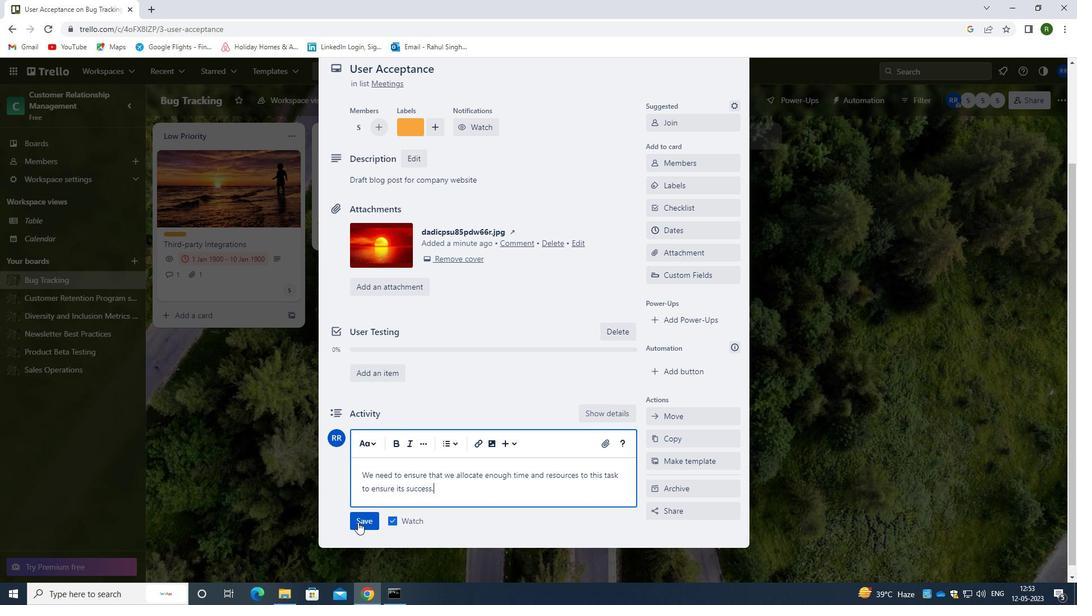 
Action: Mouse pressed left at (359, 522)
Screenshot: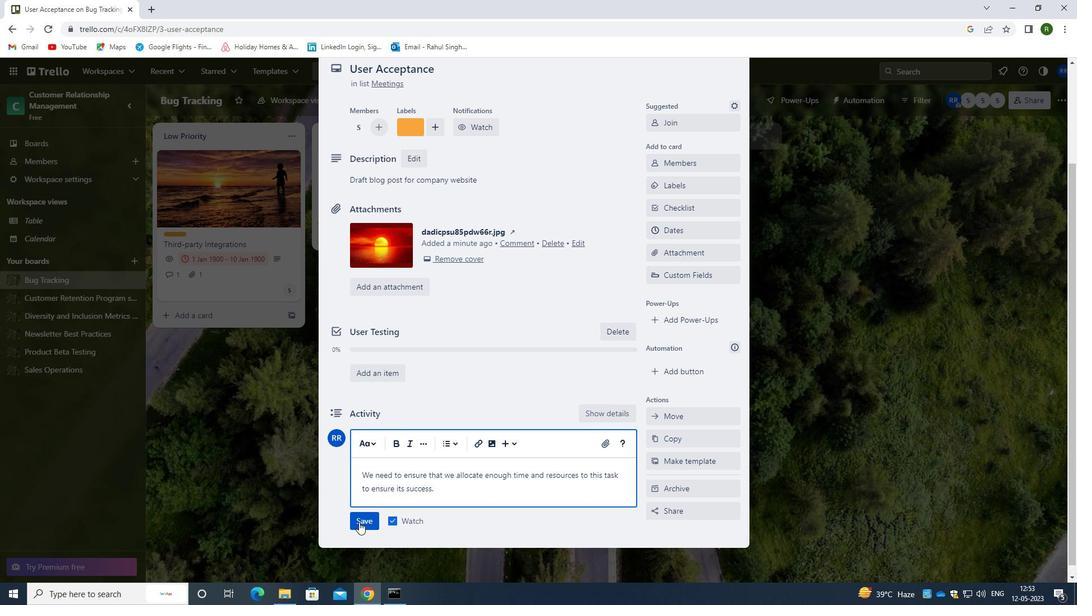 
Action: Mouse moved to (683, 230)
Screenshot: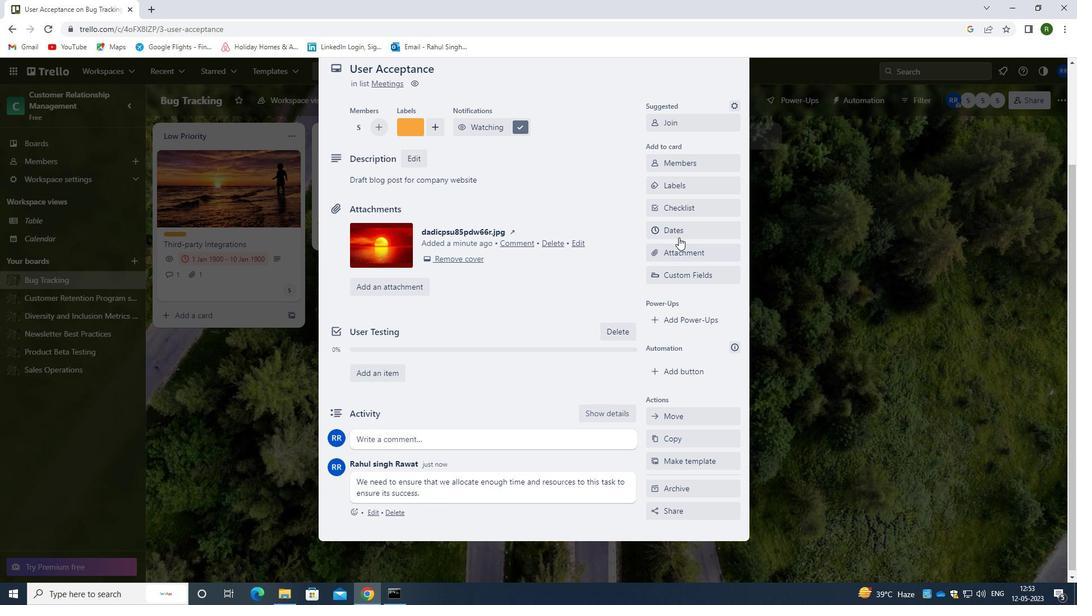 
Action: Mouse pressed left at (683, 230)
Screenshot: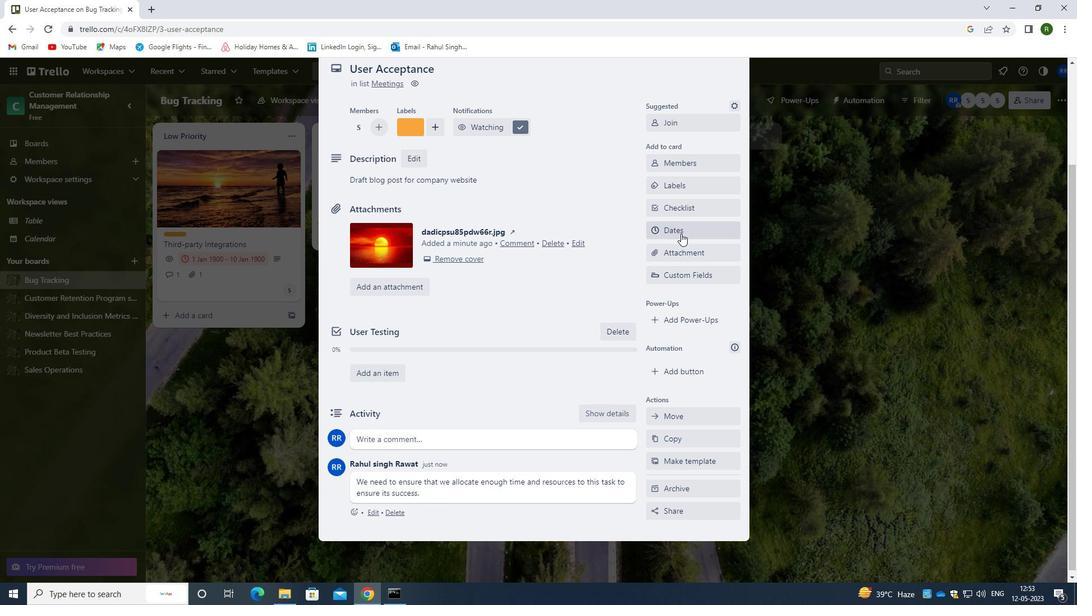 
Action: Mouse moved to (657, 305)
Screenshot: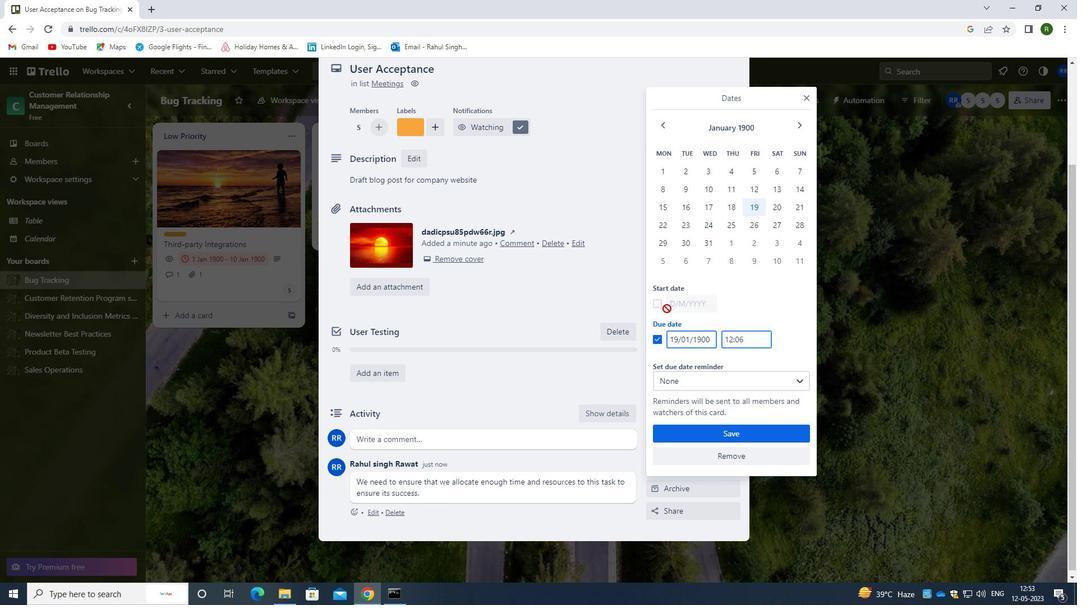 
Action: Mouse pressed left at (657, 305)
Screenshot: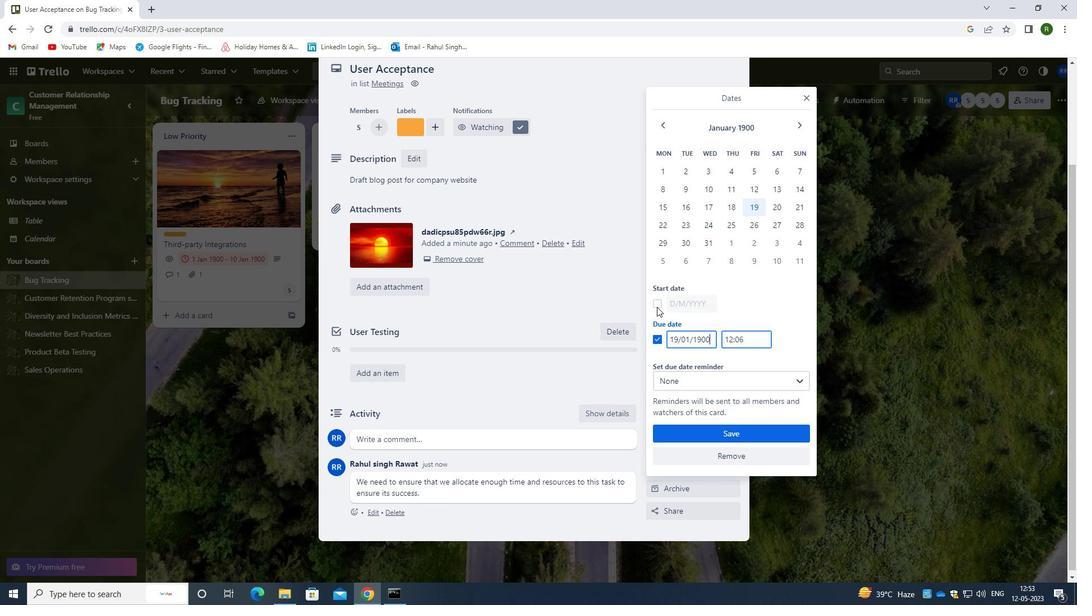 
Action: Mouse moved to (677, 304)
Screenshot: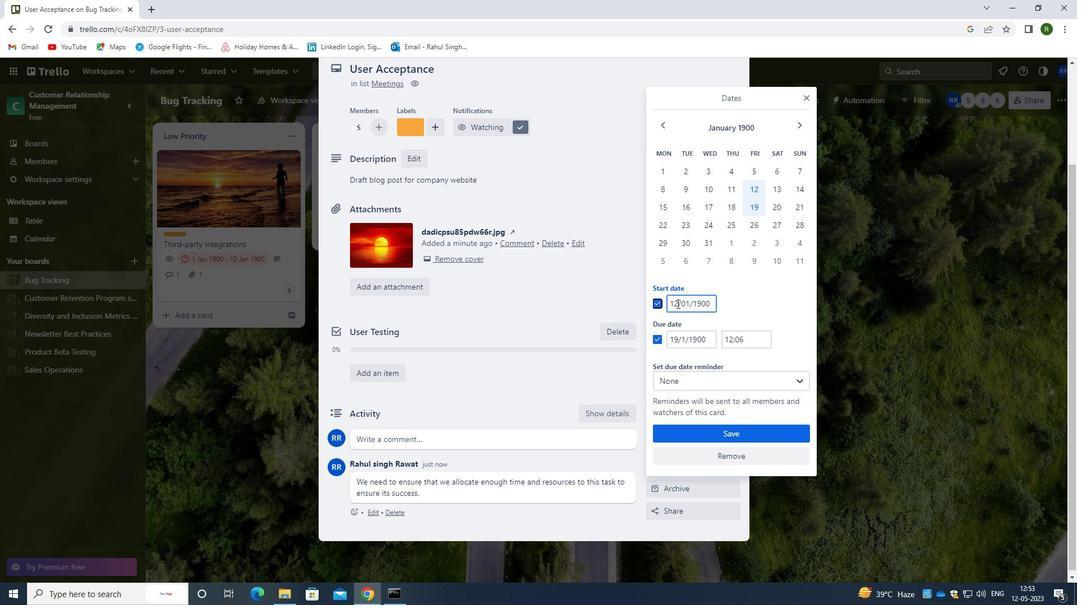 
Action: Mouse pressed left at (677, 304)
Screenshot: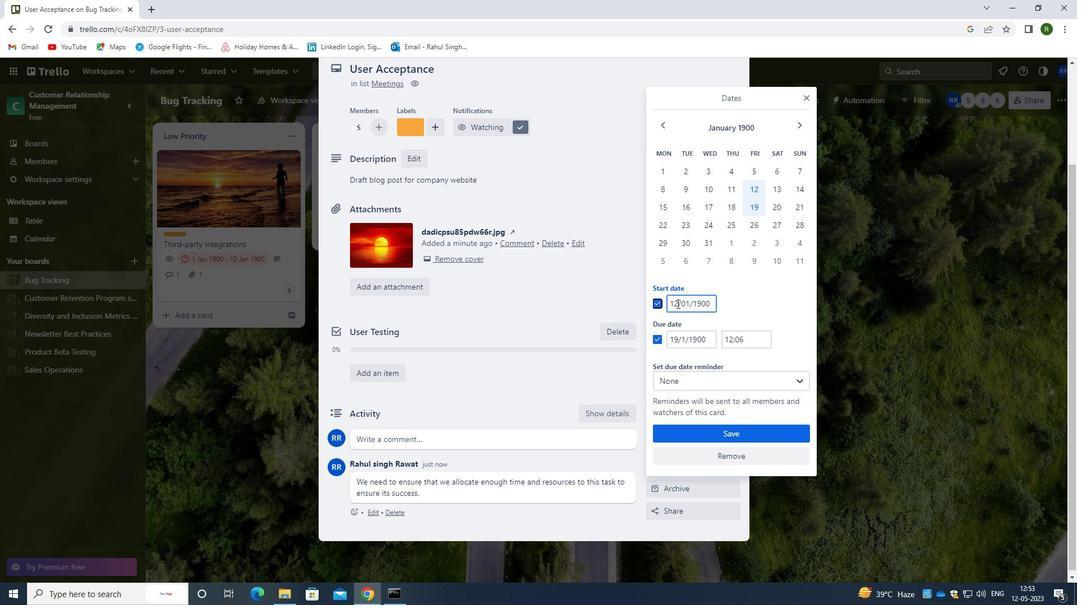 
Action: Mouse moved to (641, 264)
Screenshot: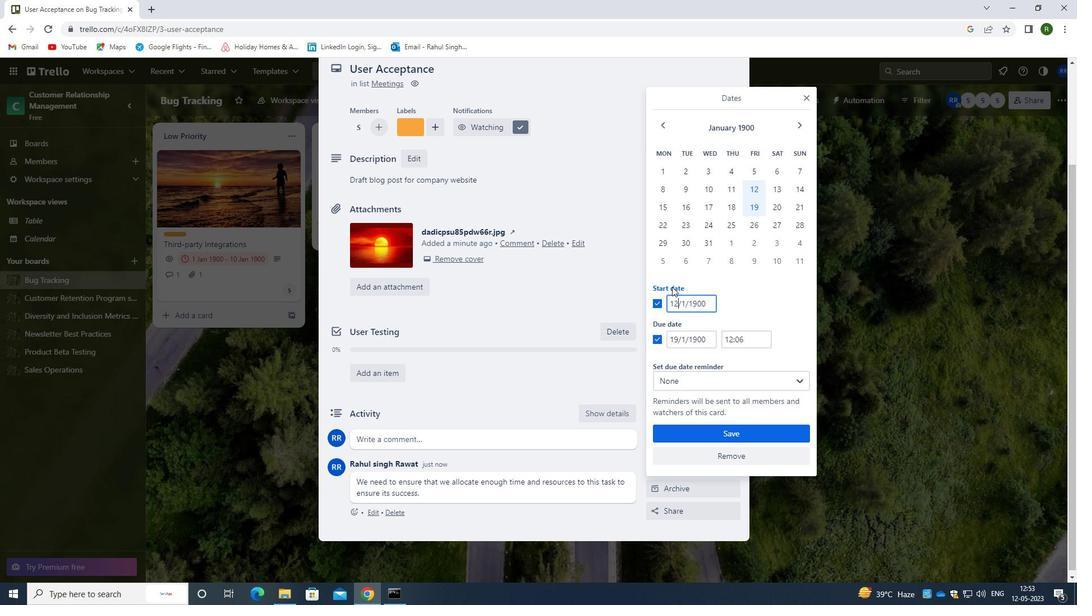 
Action: Key pressed <Key.backspace>3
Screenshot: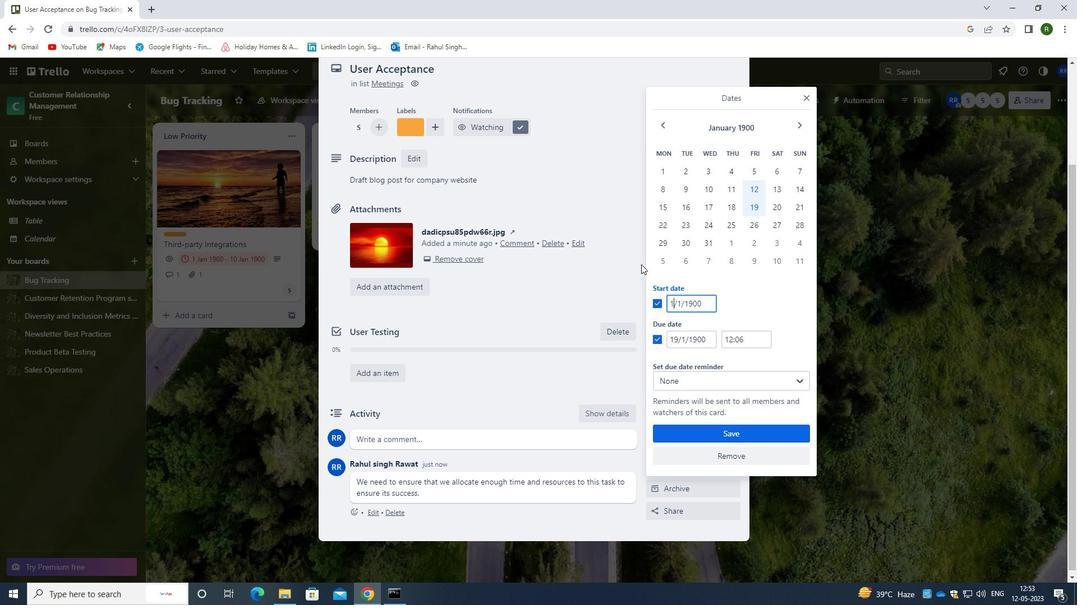 
Action: Mouse moved to (677, 340)
Screenshot: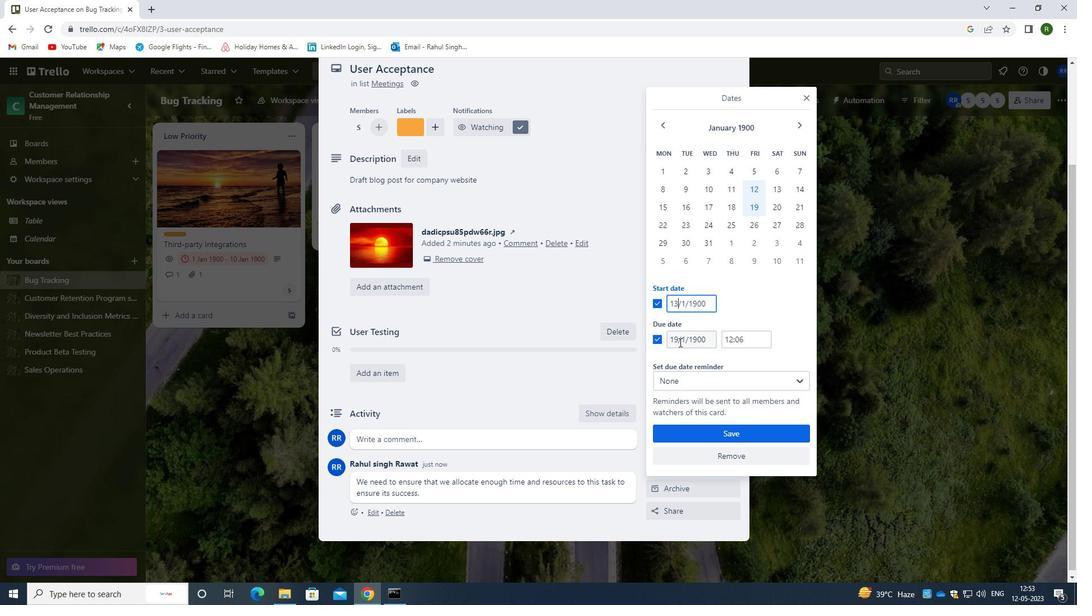 
Action: Mouse pressed left at (677, 340)
Screenshot: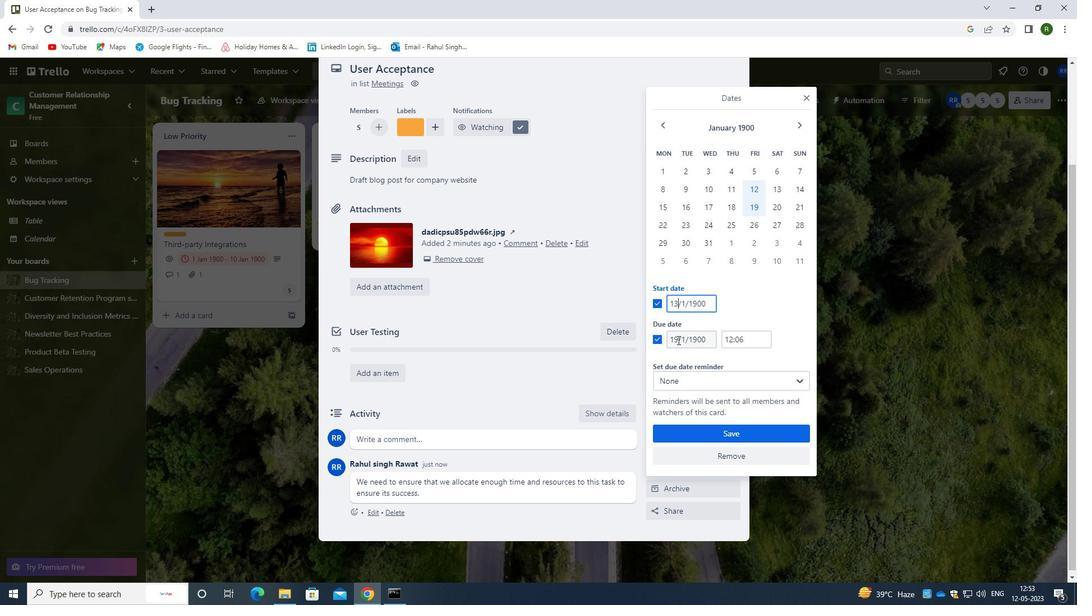 
Action: Mouse moved to (674, 342)
Screenshot: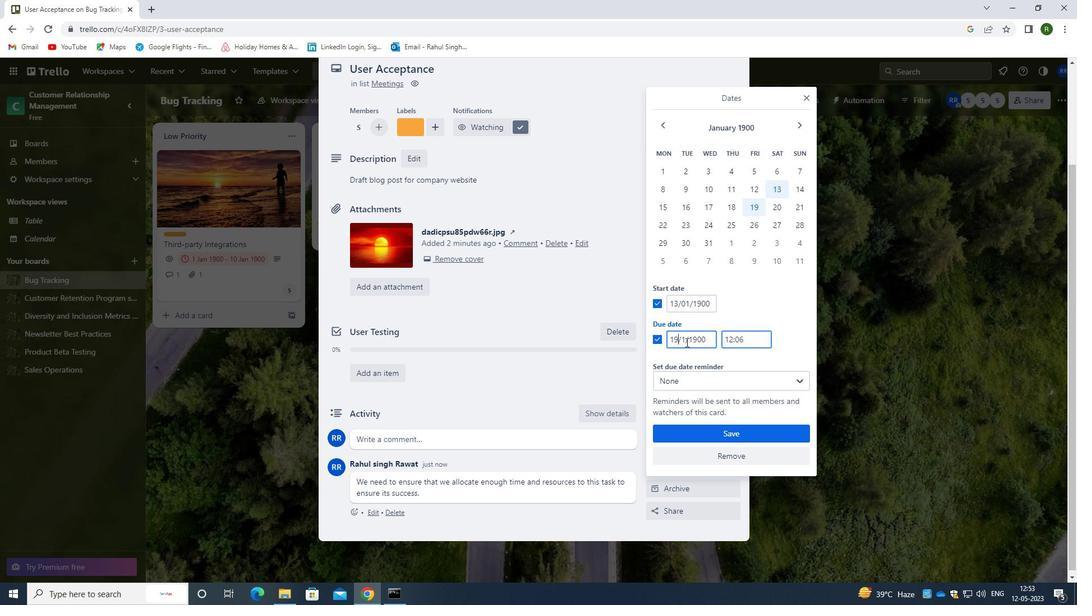 
Action: Key pressed <Key.backspace>
Screenshot: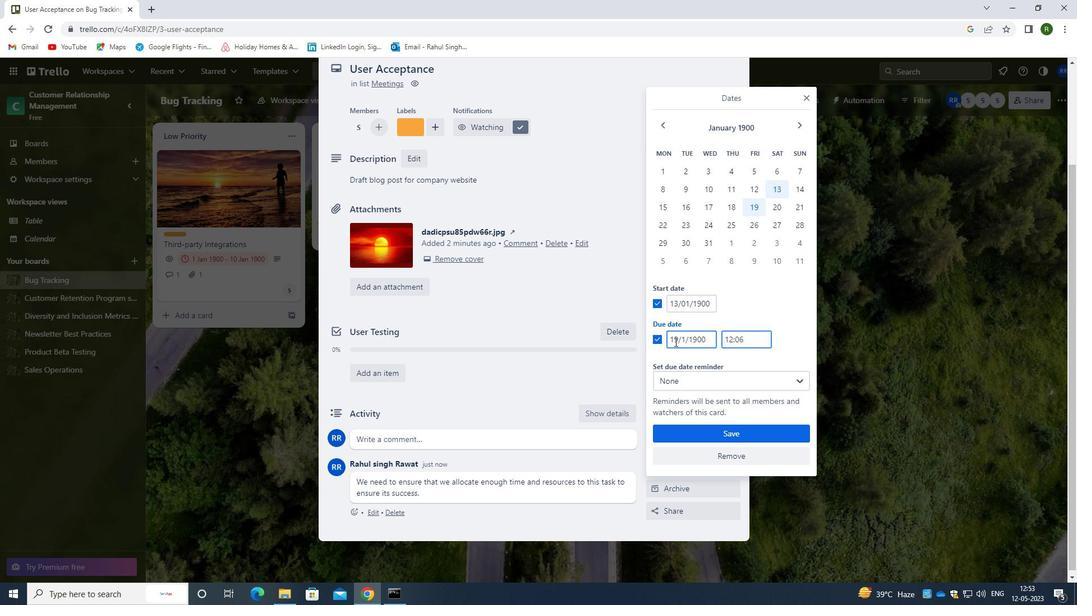 
Action: Mouse moved to (674, 342)
Screenshot: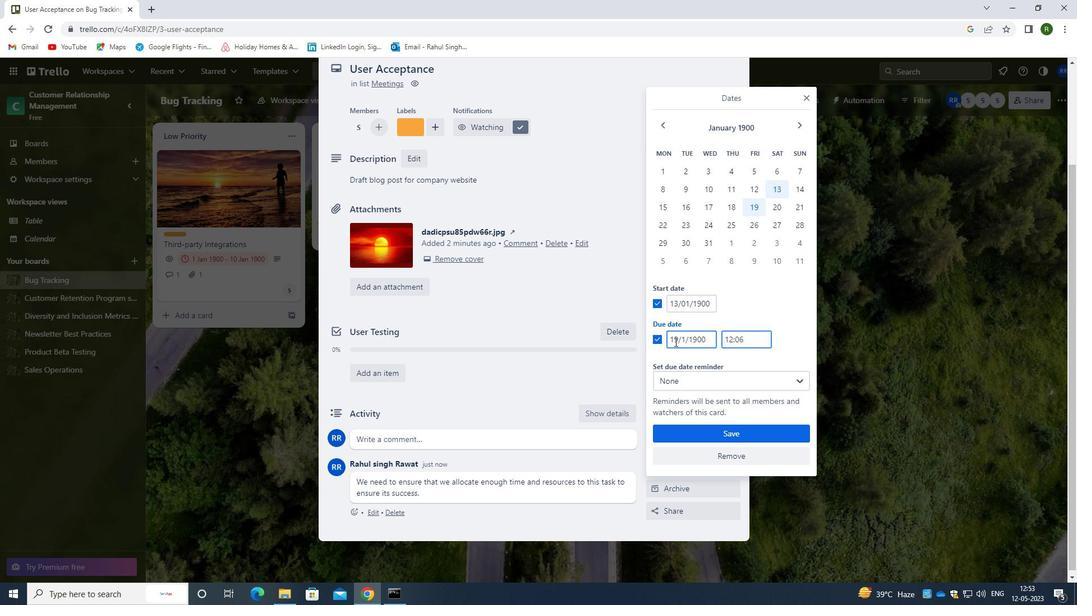 
Action: Key pressed <Key.backspace>20
Screenshot: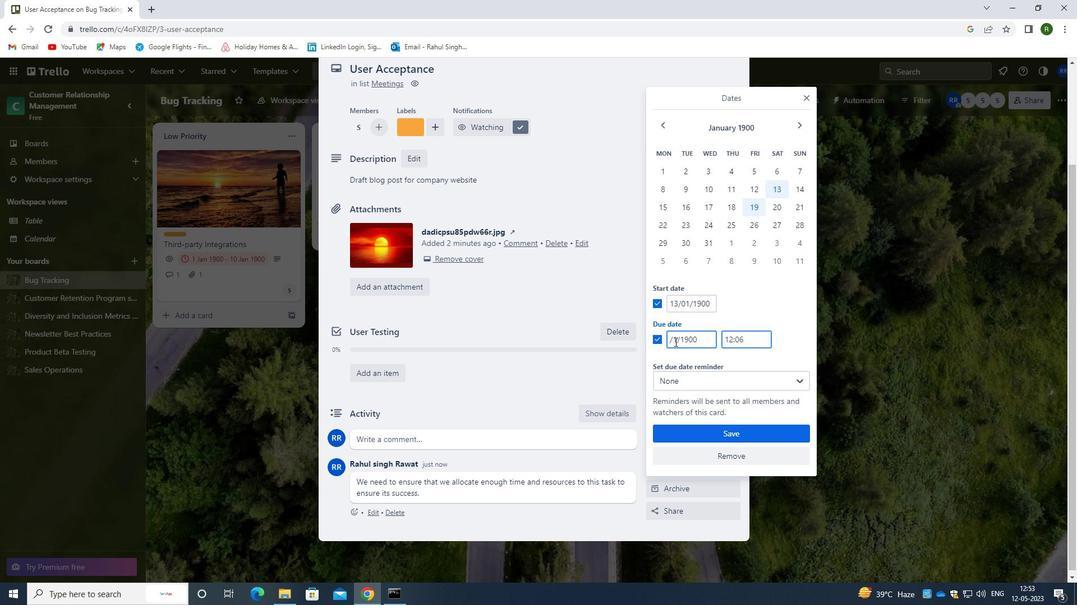 
Action: Mouse moved to (708, 438)
Screenshot: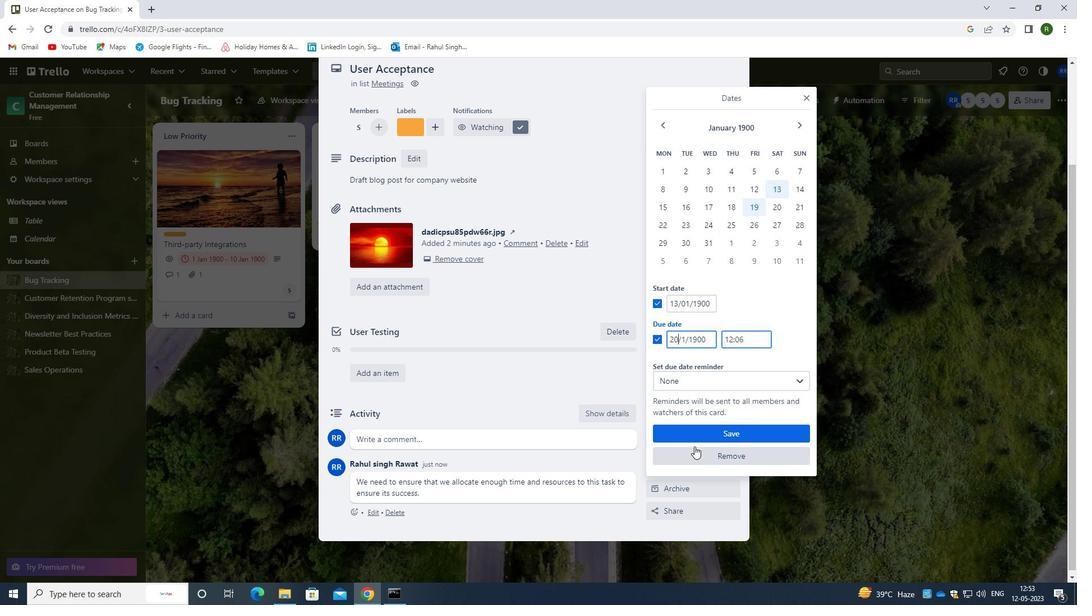 
Action: Mouse pressed left at (708, 438)
Screenshot: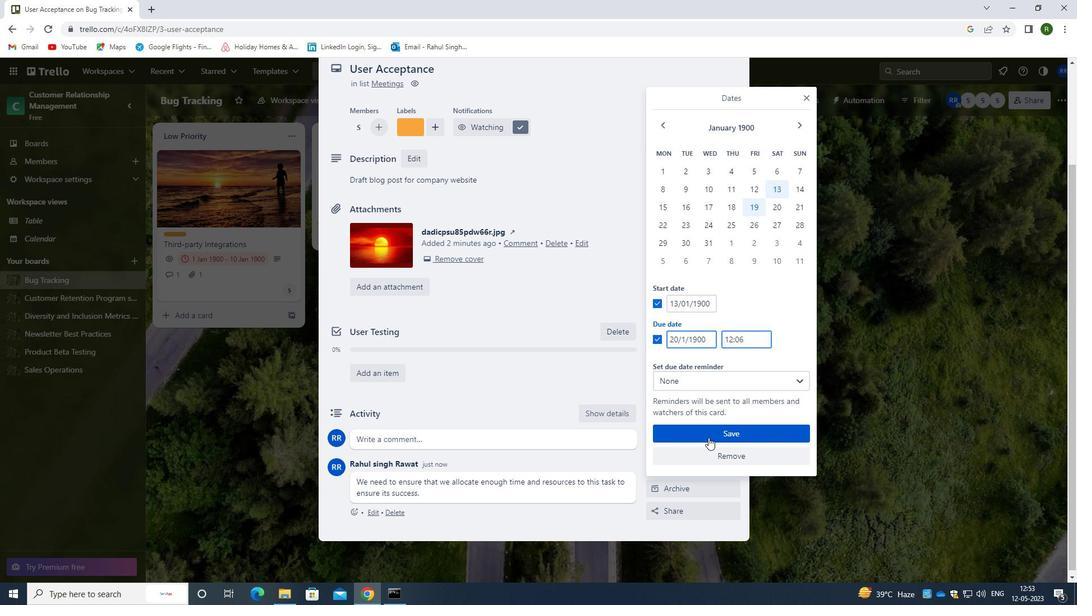 
Action: Mouse moved to (615, 392)
Screenshot: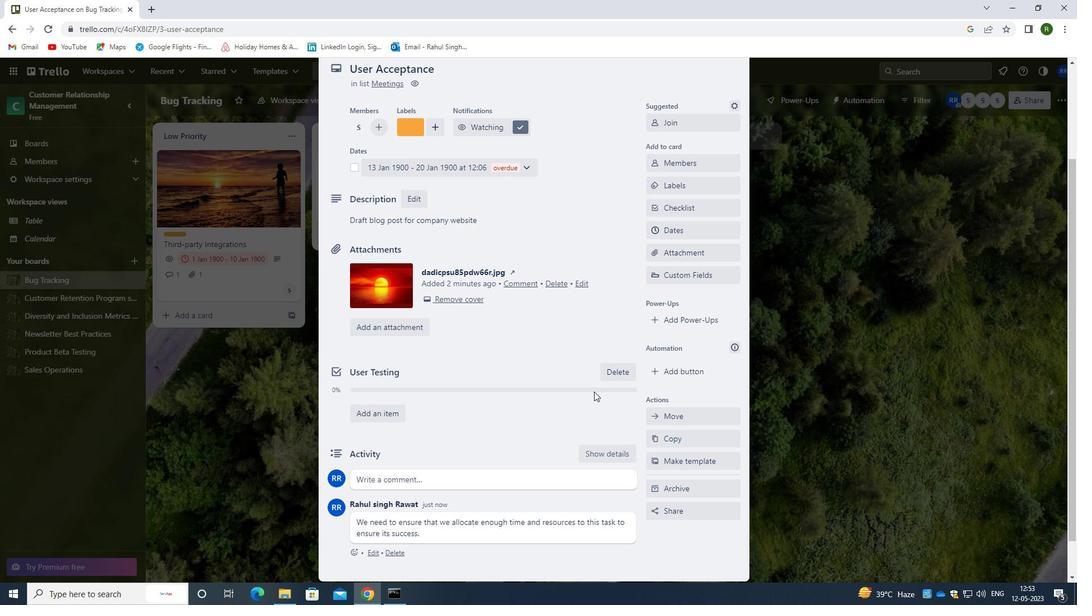 
Action: Mouse scrolled (615, 391) with delta (0, 0)
Screenshot: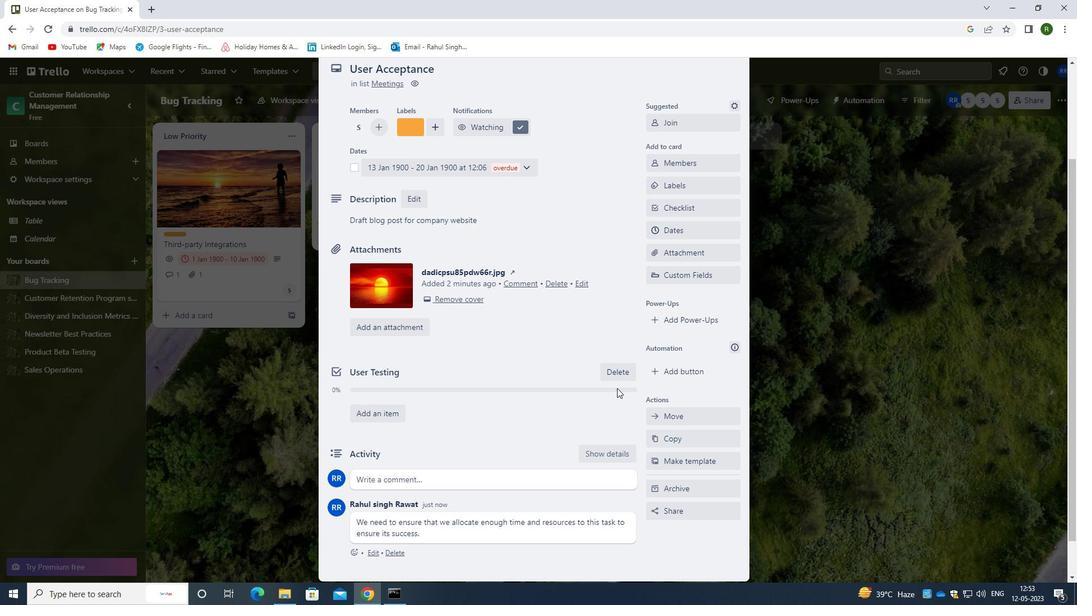 
Action: Mouse scrolled (615, 391) with delta (0, 0)
Screenshot: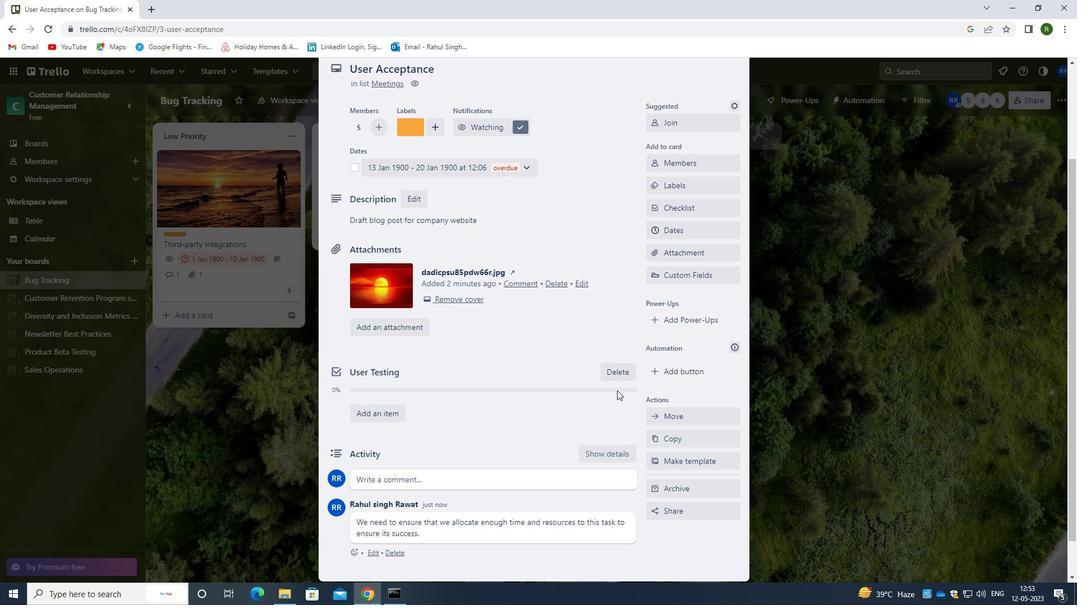 
Action: Mouse moved to (615, 393)
Screenshot: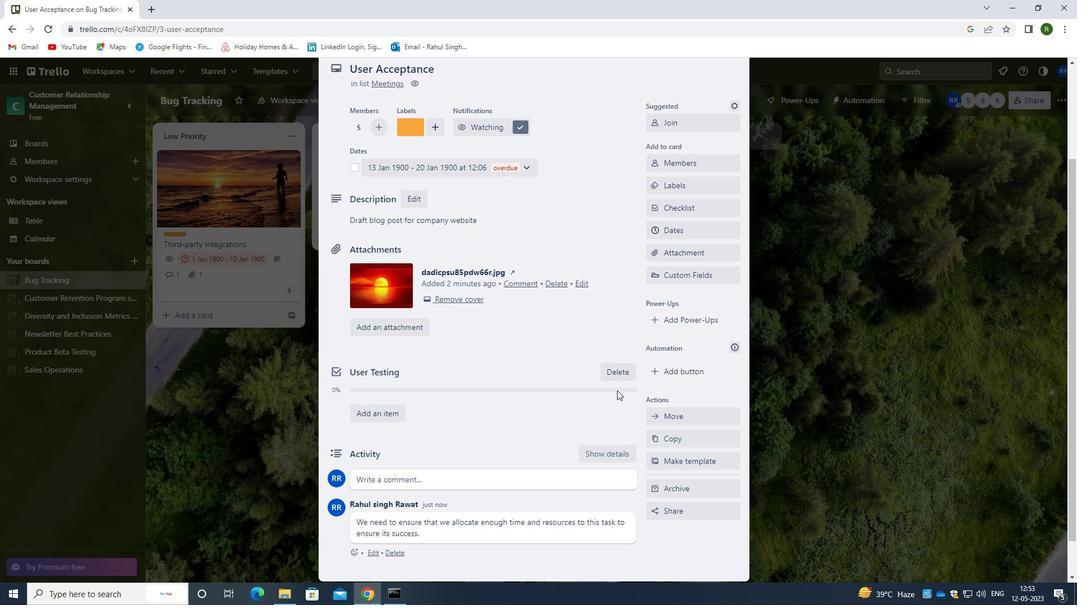 
Action: Mouse scrolled (615, 392) with delta (0, 0)
Screenshot: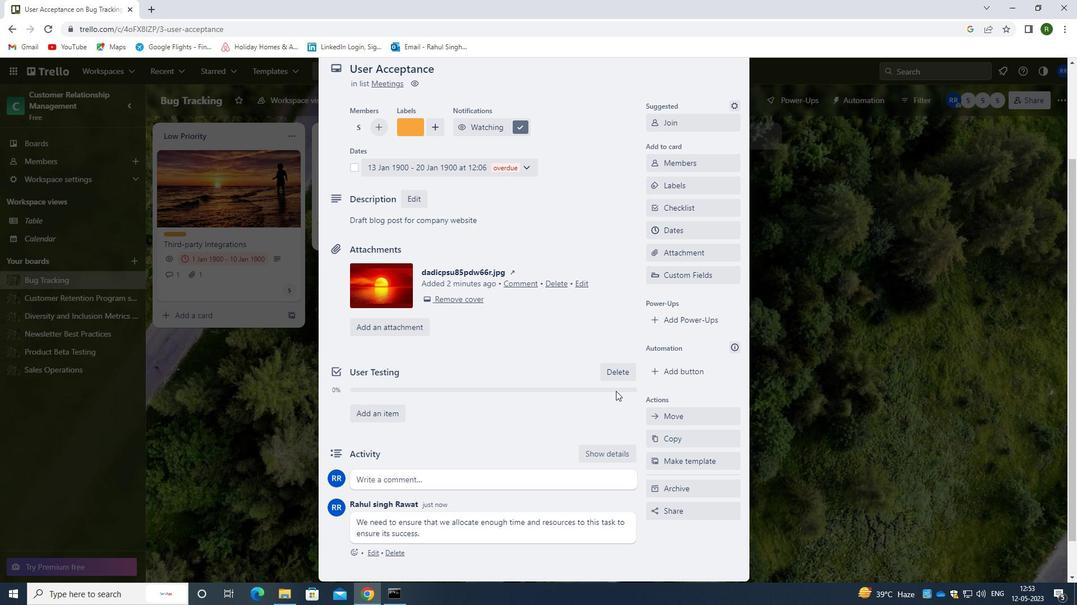 
Action: Mouse moved to (614, 396)
Screenshot: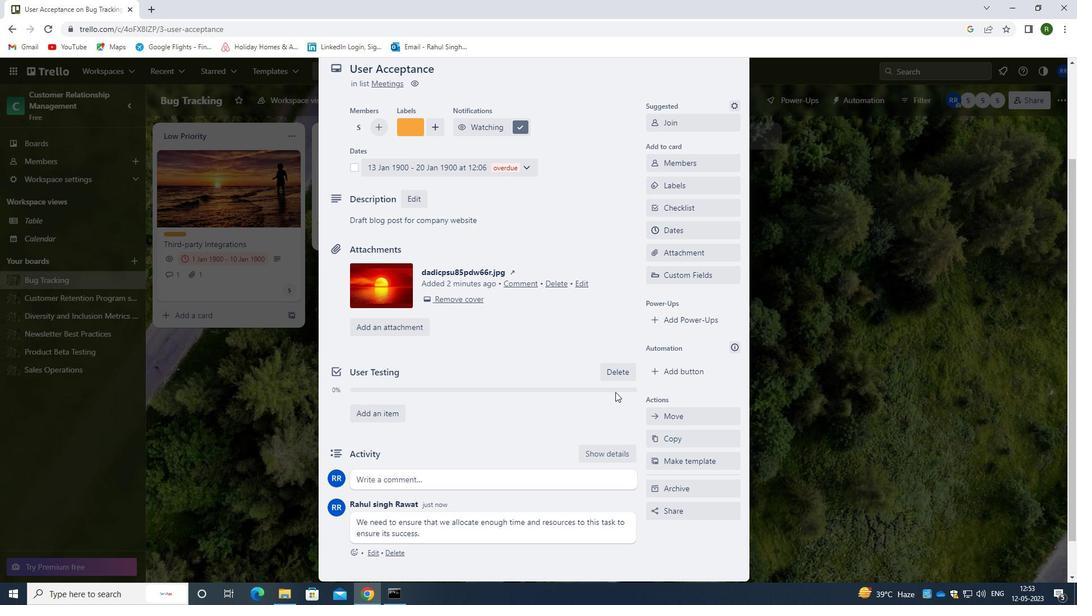 
Action: Mouse scrolled (614, 396) with delta (0, 0)
Screenshot: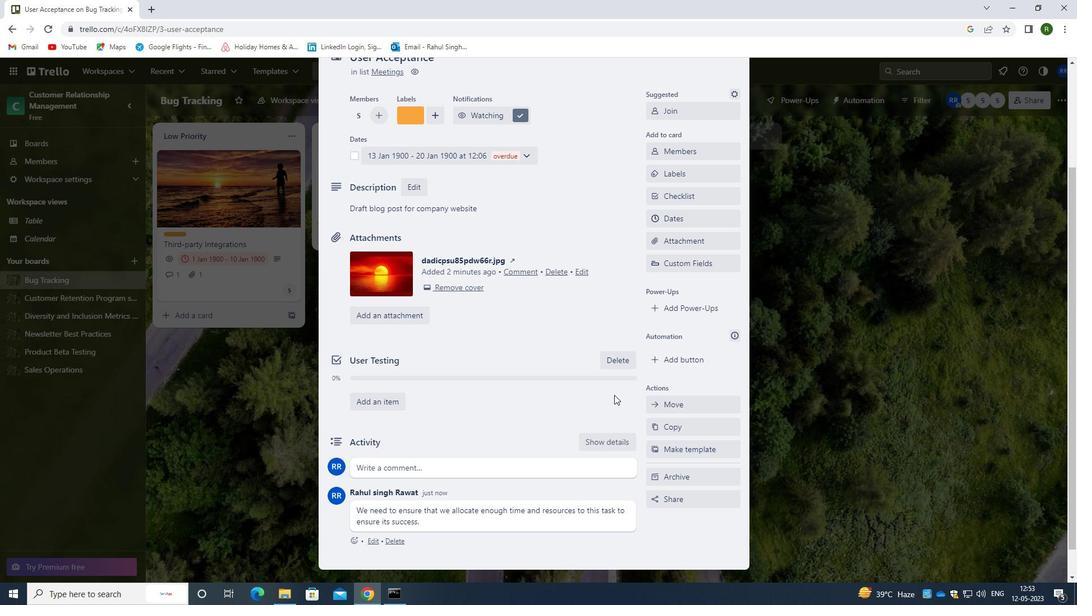
Action: Mouse scrolled (614, 396) with delta (0, 0)
Screenshot: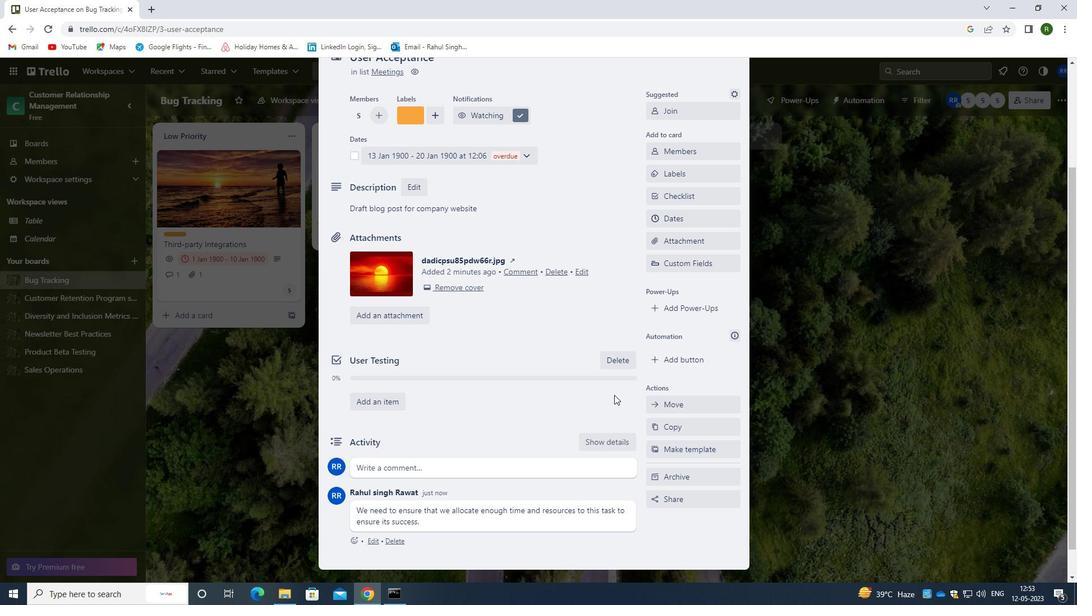
Action: Mouse scrolled (614, 396) with delta (0, 0)
Screenshot: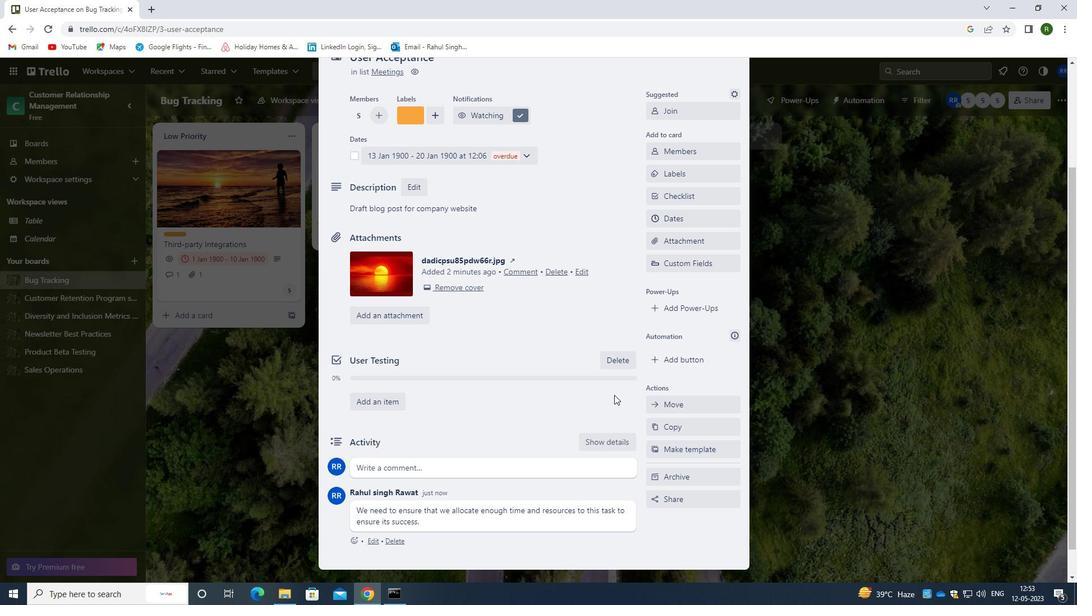 
Action: Mouse scrolled (614, 396) with delta (0, 0)
Screenshot: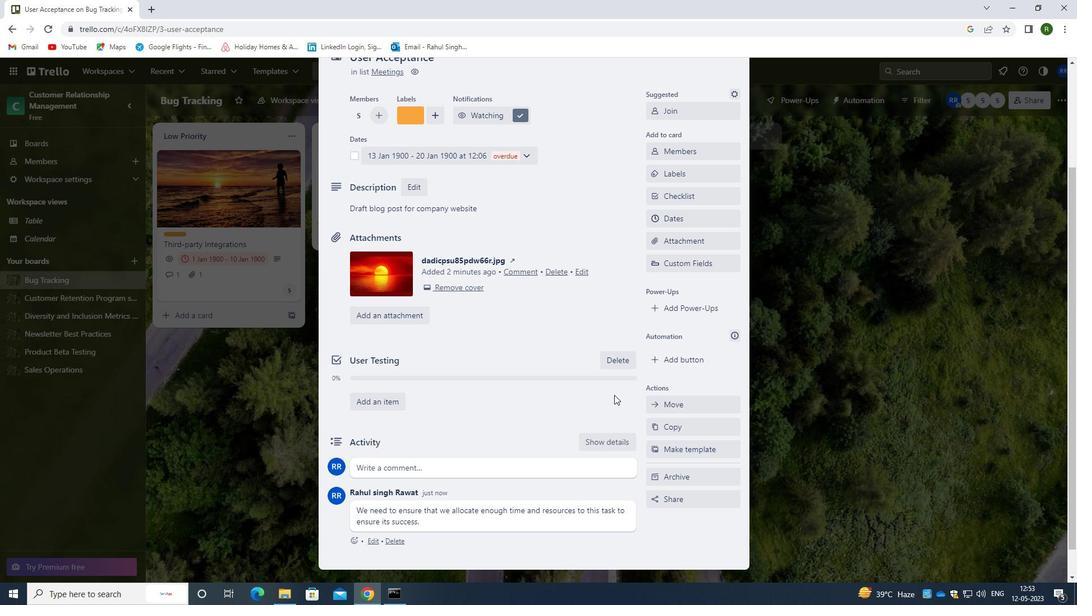 
Action: Mouse scrolled (614, 396) with delta (0, 0)
Screenshot: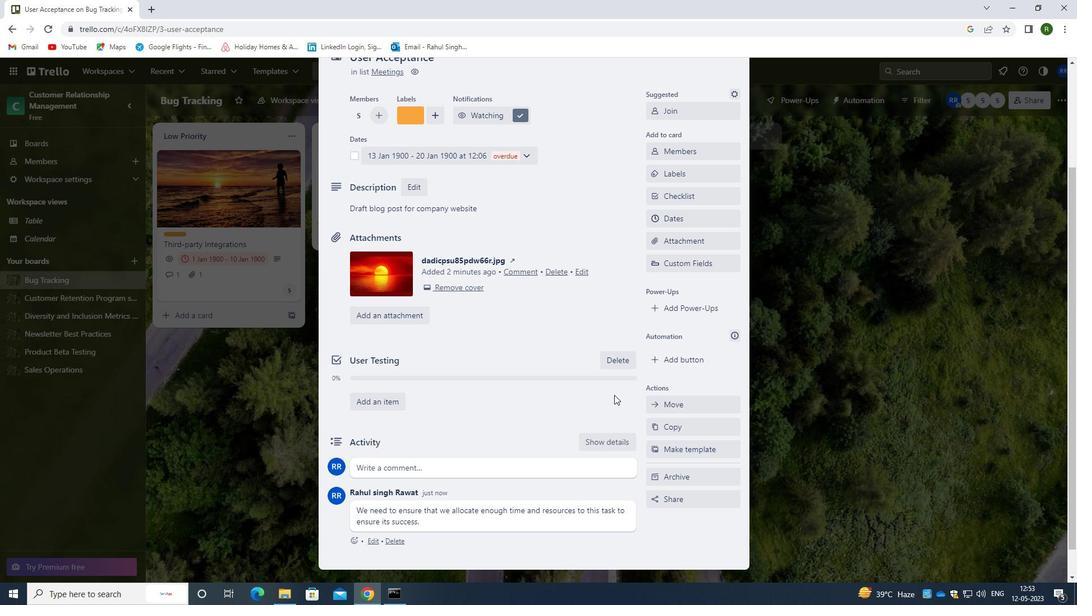 
Action: Mouse scrolled (614, 396) with delta (0, 0)
Screenshot: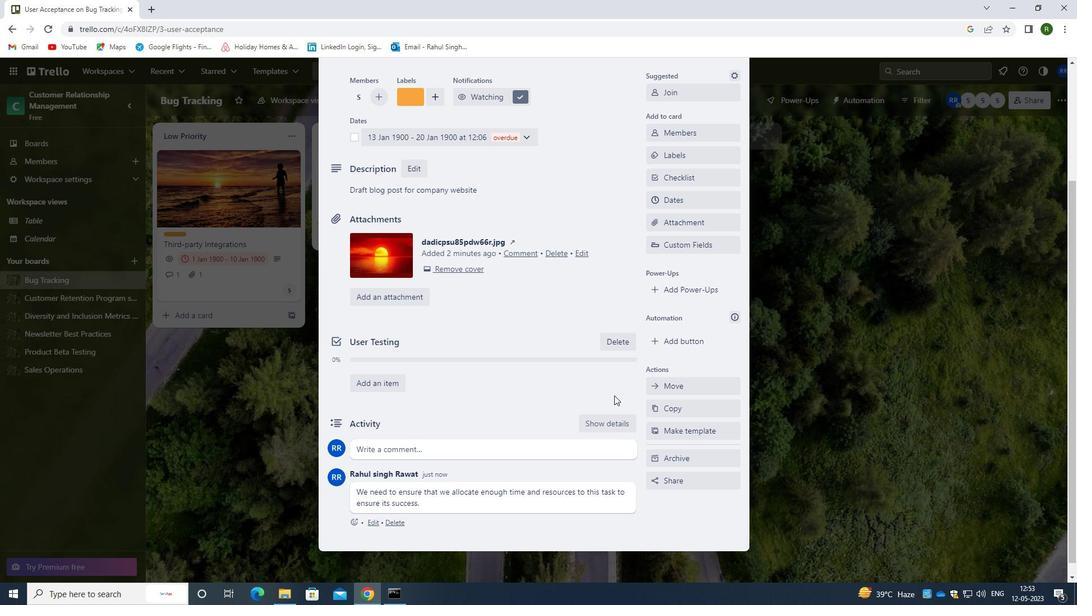 
Action: Mouse moved to (739, 98)
Screenshot: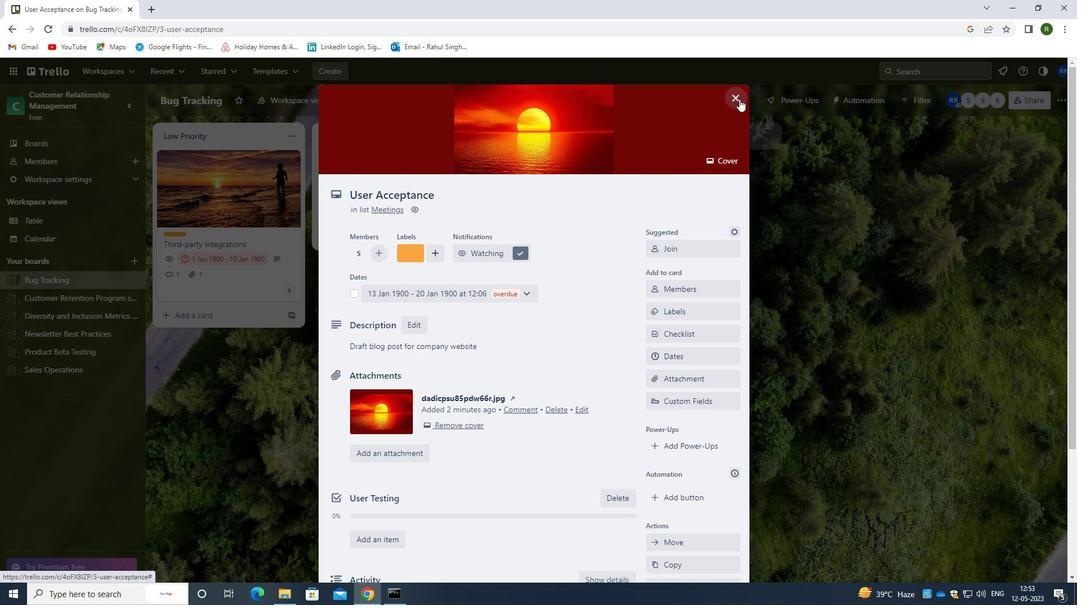 
Action: Mouse pressed left at (739, 98)
Screenshot: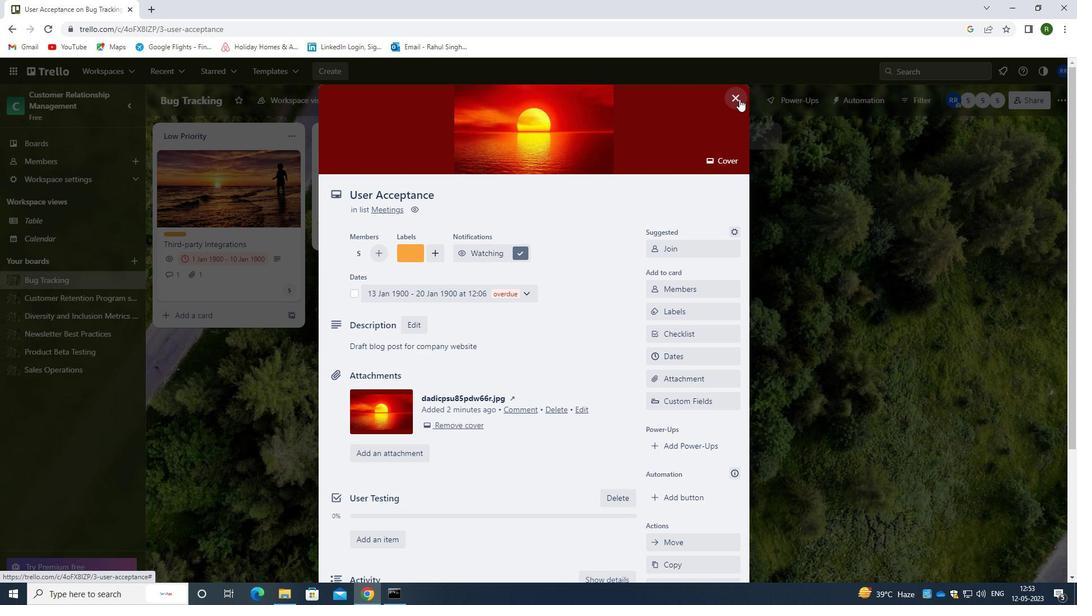 
Action: Mouse moved to (741, 150)
Screenshot: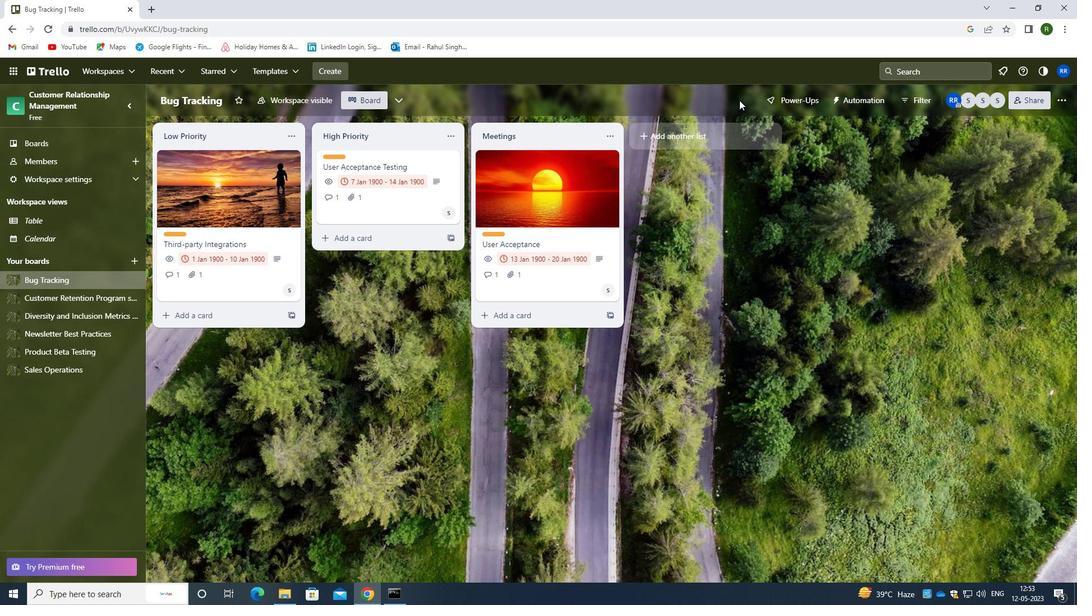 
